 Task: Search one way flight ticket for 4 adults, 1 infant in seat and 1 infant on lap in premium economy from Fayetteville: Northwest Arkansas National Airport to Greensboro: Piedmont Triad International Airport on 5-1-2023. Choice of flights is Southwest. Number of bags: 1 checked bag. Price is upto 40000. Outbound departure time preference is 9:30.
Action: Mouse moved to (493, 476)
Screenshot: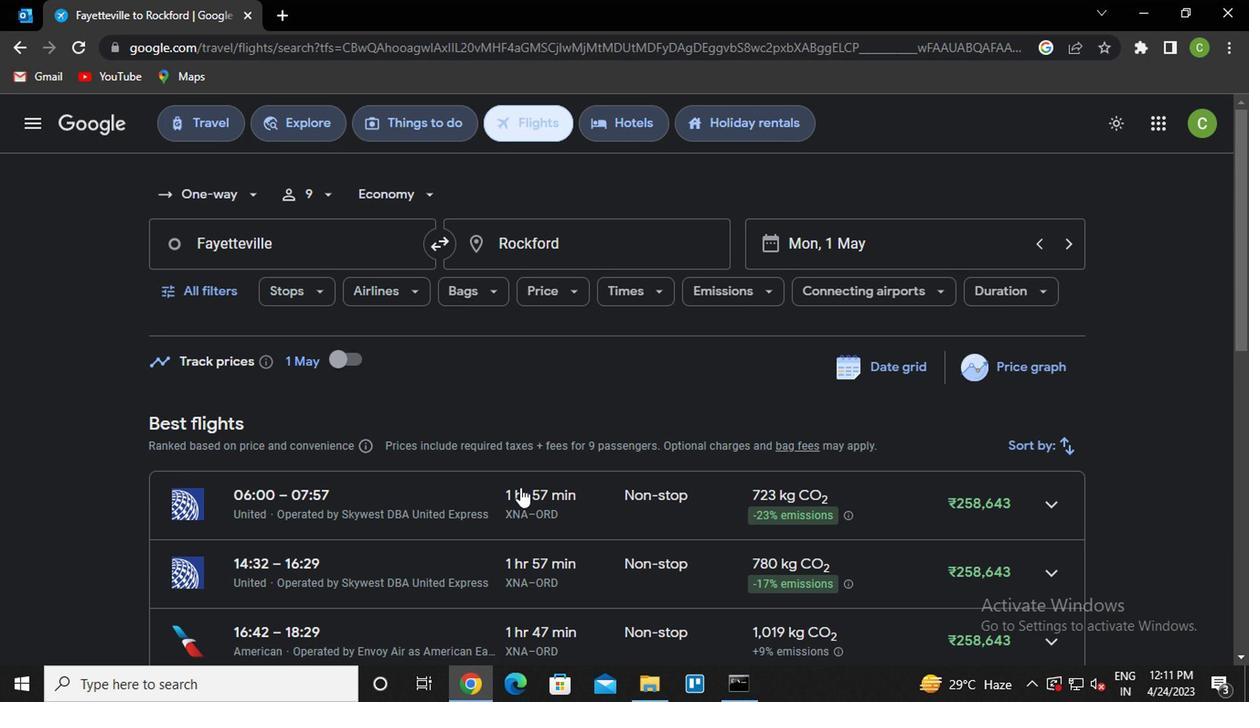 
Action: Mouse scrolled (493, 477) with delta (0, 1)
Screenshot: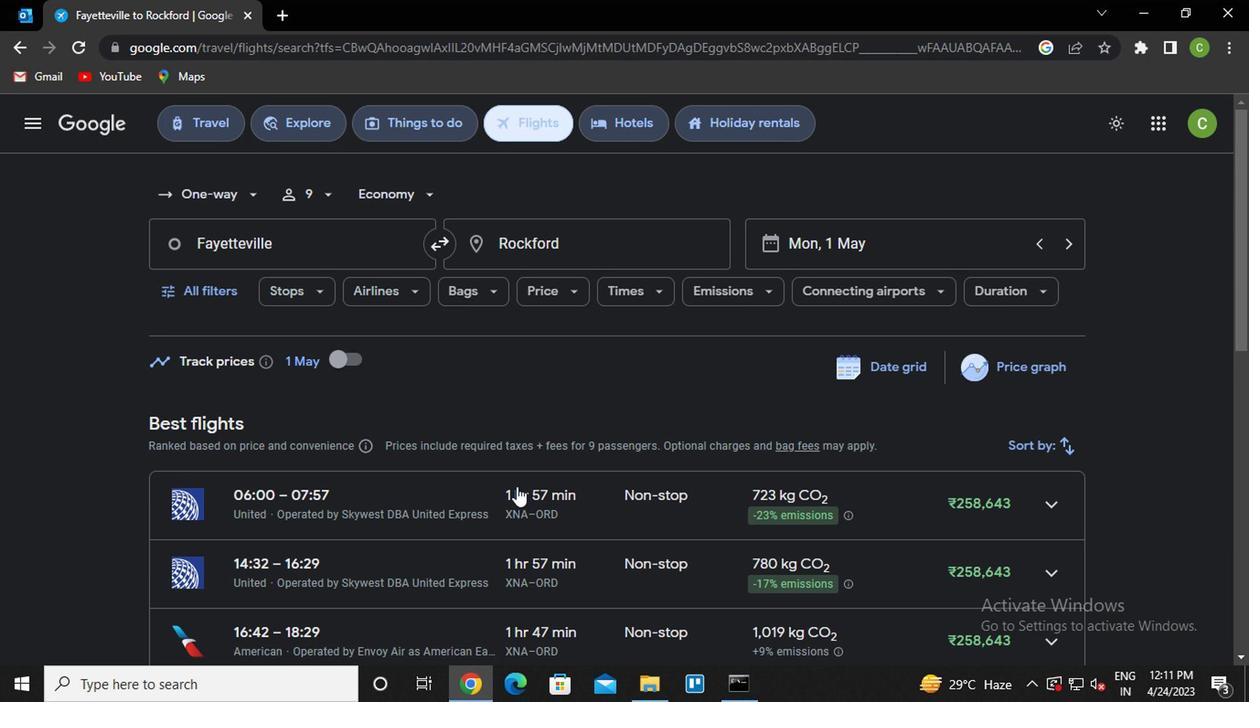 
Action: Mouse scrolled (493, 477) with delta (0, 1)
Screenshot: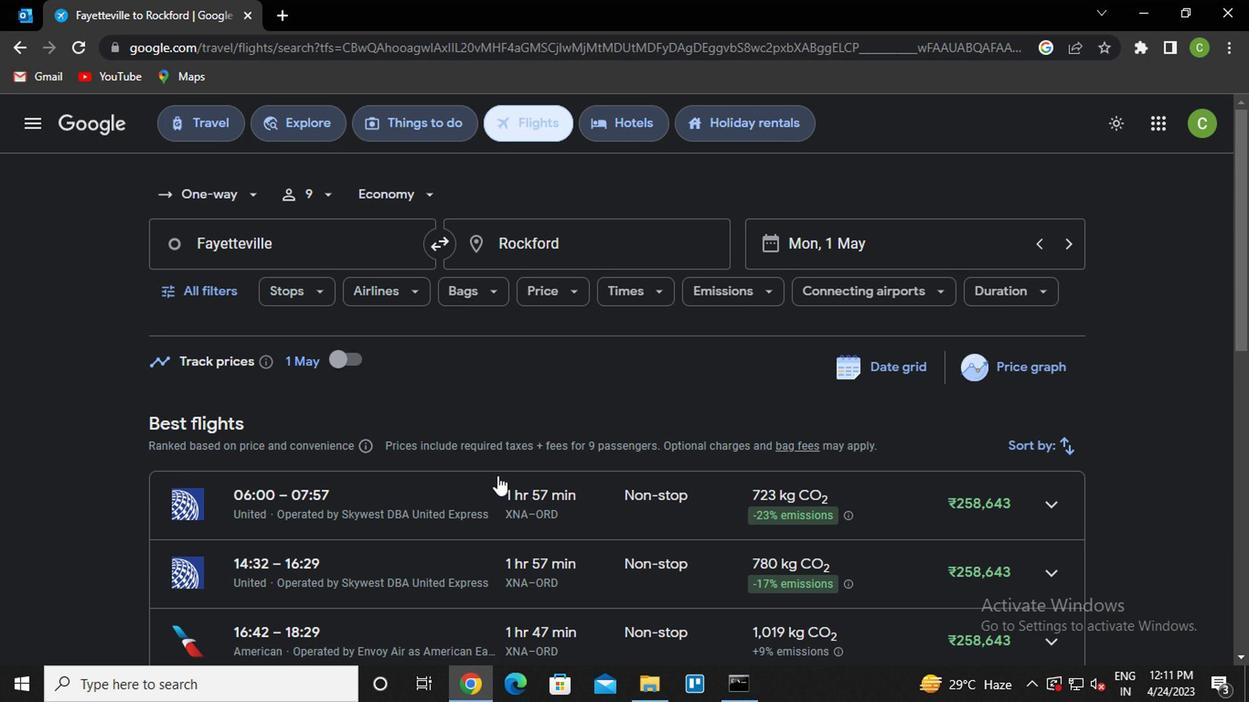 
Action: Mouse scrolled (493, 477) with delta (0, 1)
Screenshot: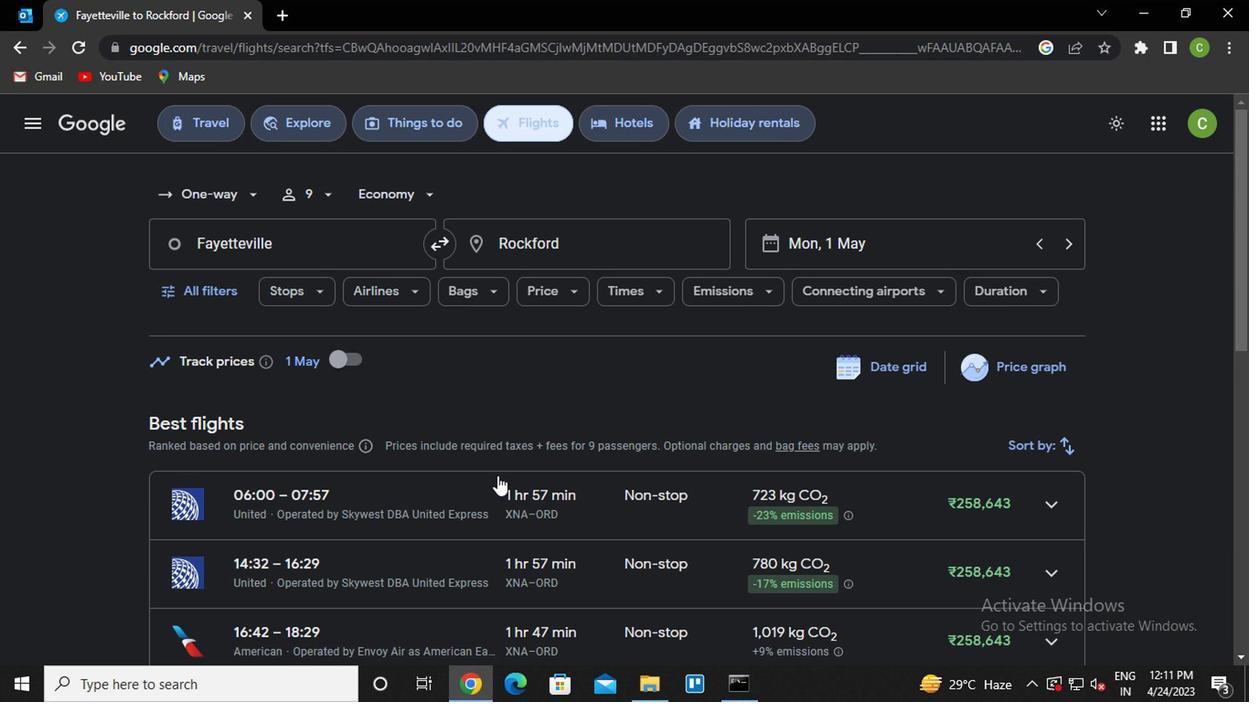 
Action: Mouse scrolled (493, 477) with delta (0, 1)
Screenshot: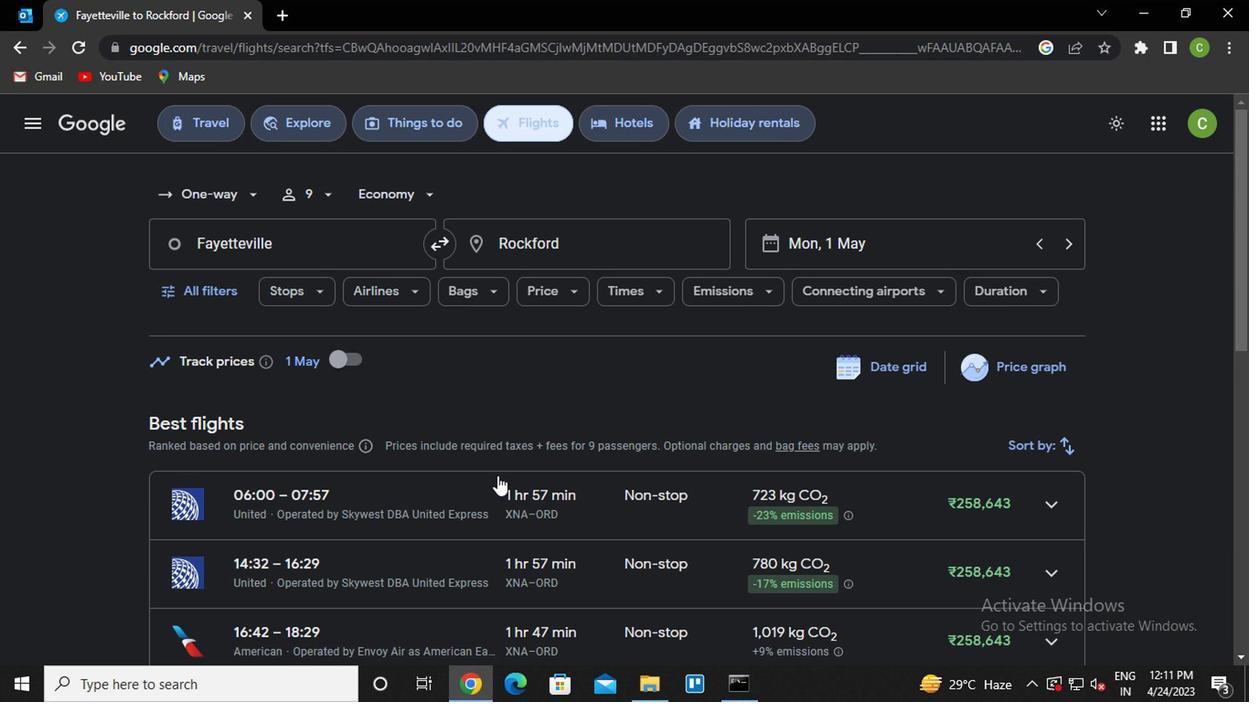 
Action: Mouse scrolled (493, 477) with delta (0, 1)
Screenshot: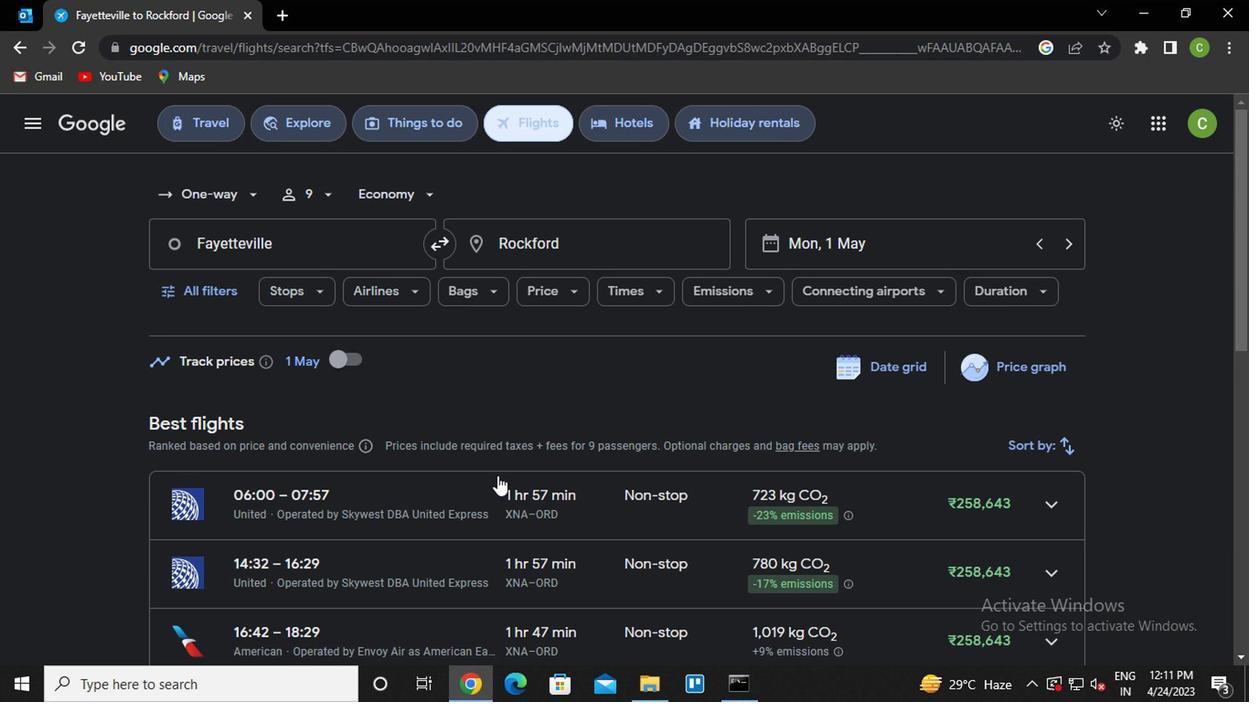 
Action: Mouse moved to (224, 211)
Screenshot: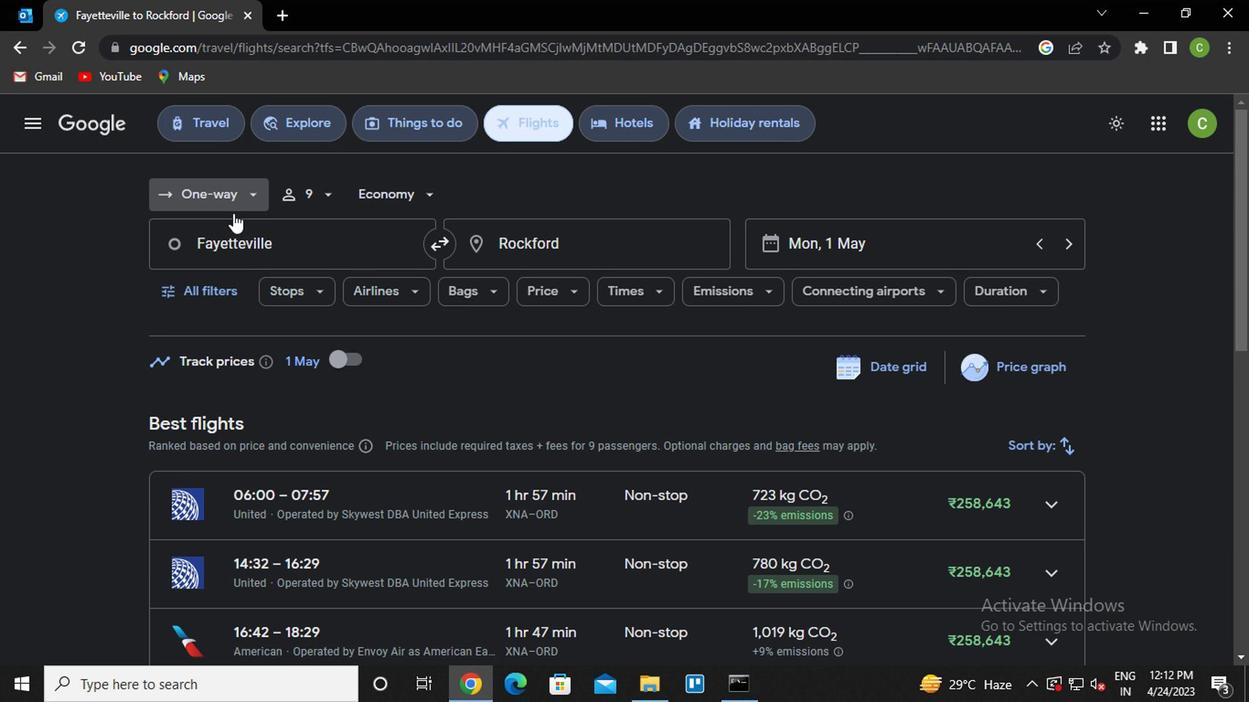 
Action: Mouse pressed left at (224, 211)
Screenshot: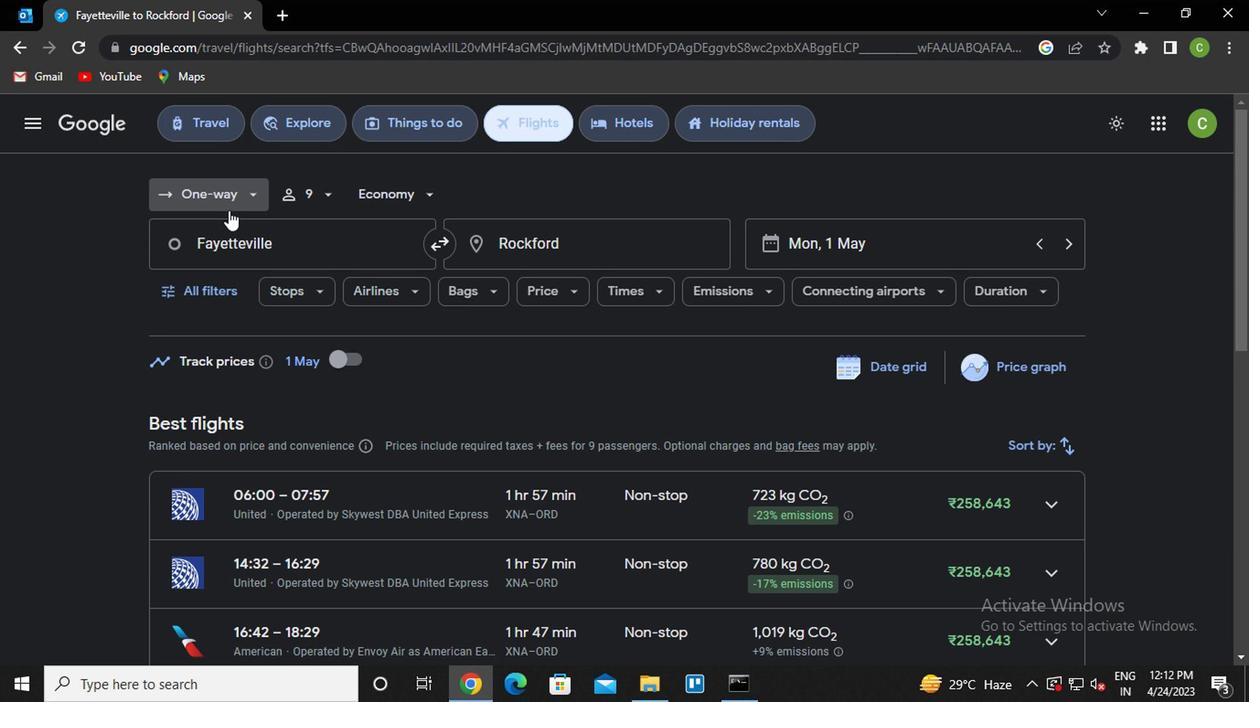 
Action: Mouse moved to (216, 285)
Screenshot: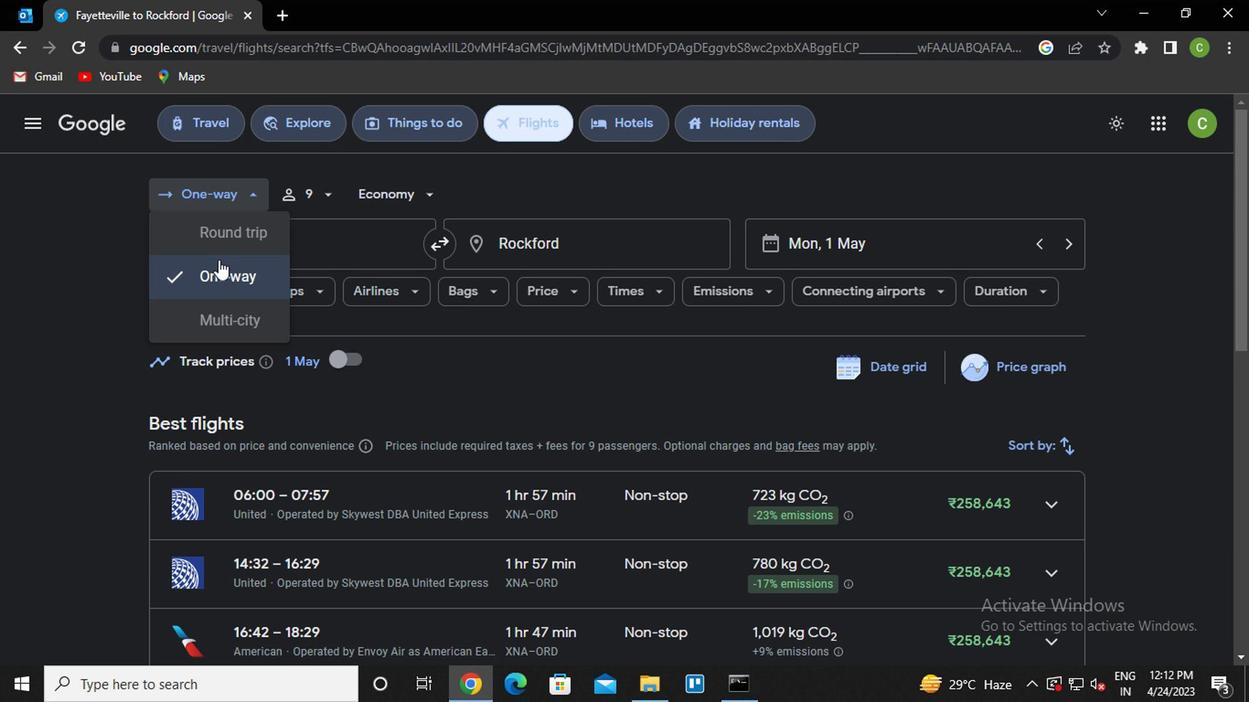 
Action: Mouse pressed left at (216, 285)
Screenshot: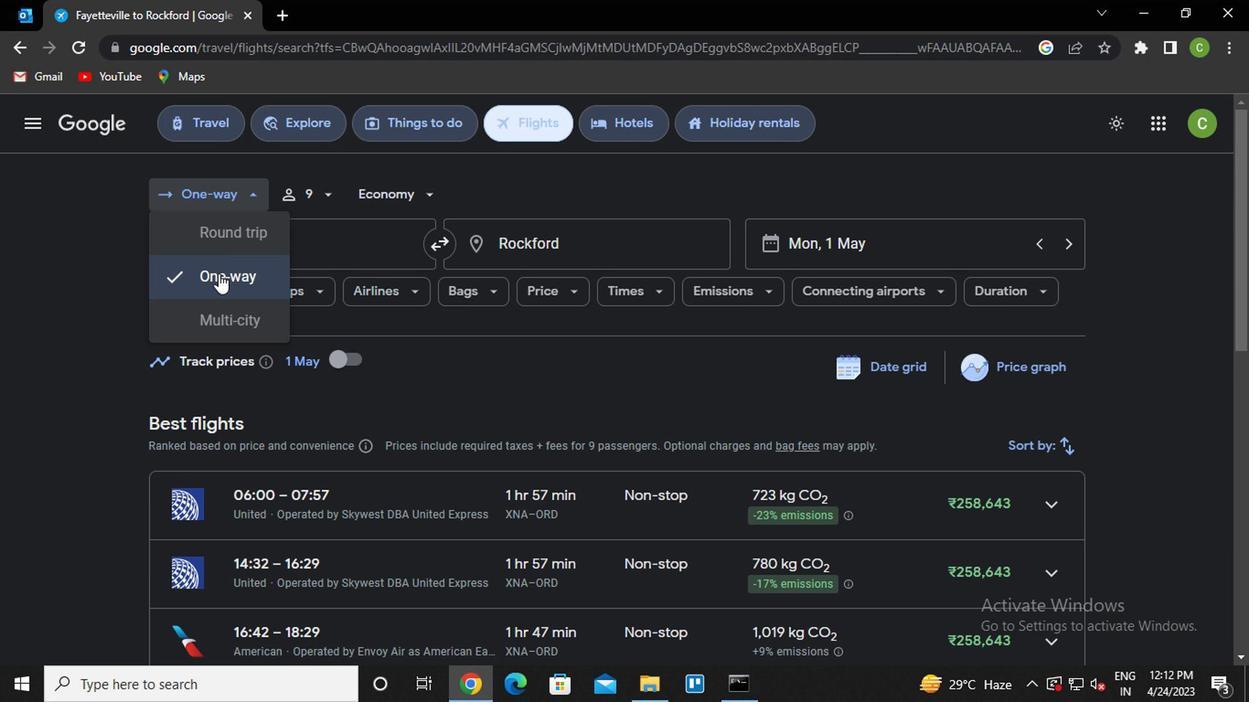 
Action: Mouse moved to (295, 192)
Screenshot: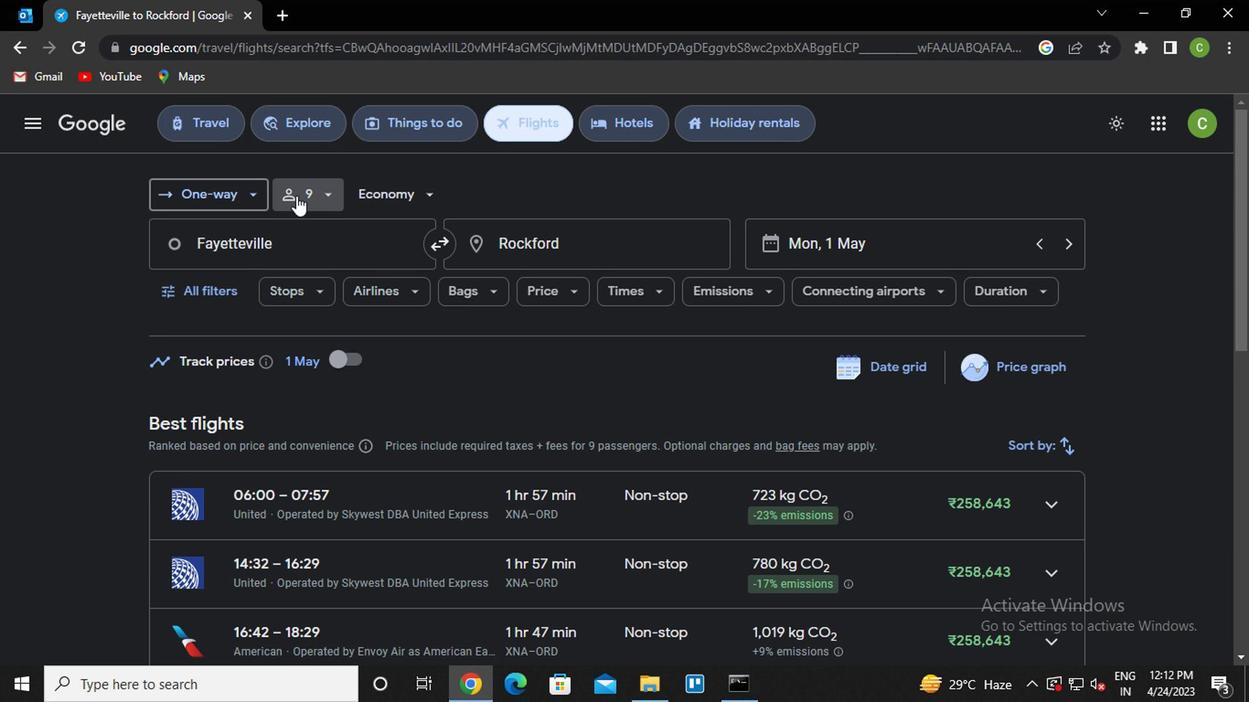 
Action: Mouse pressed left at (295, 192)
Screenshot: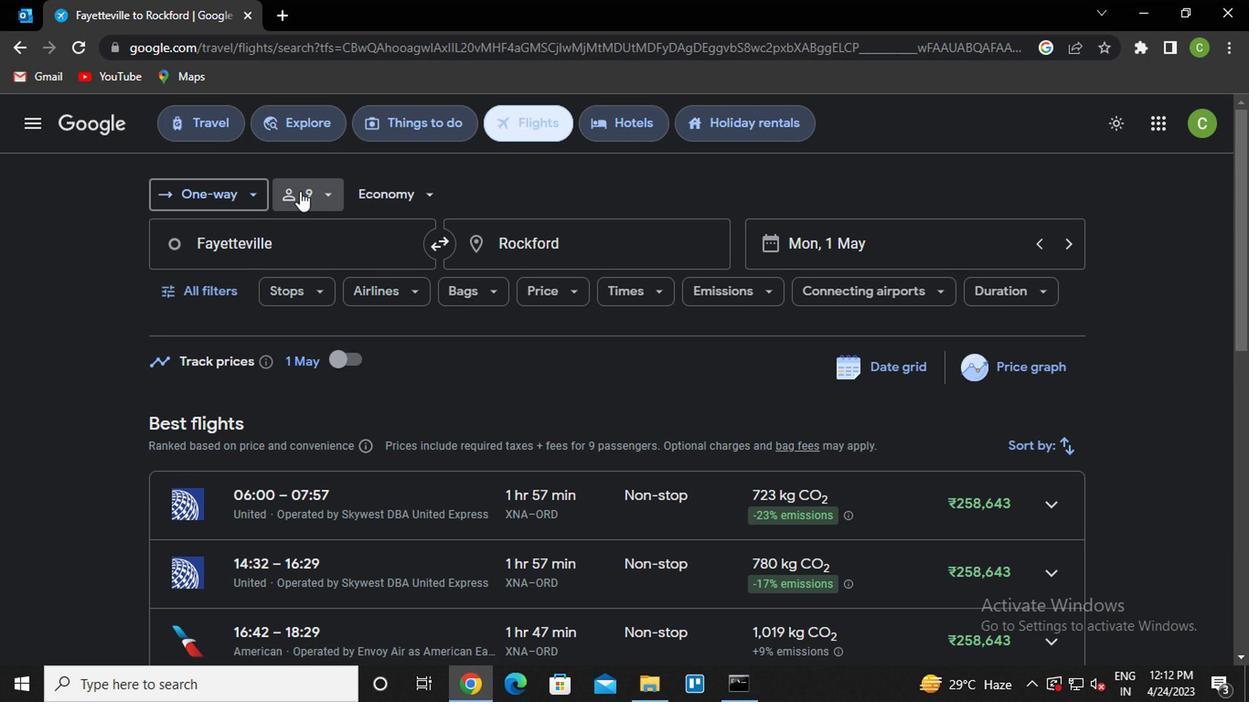 
Action: Mouse moved to (401, 238)
Screenshot: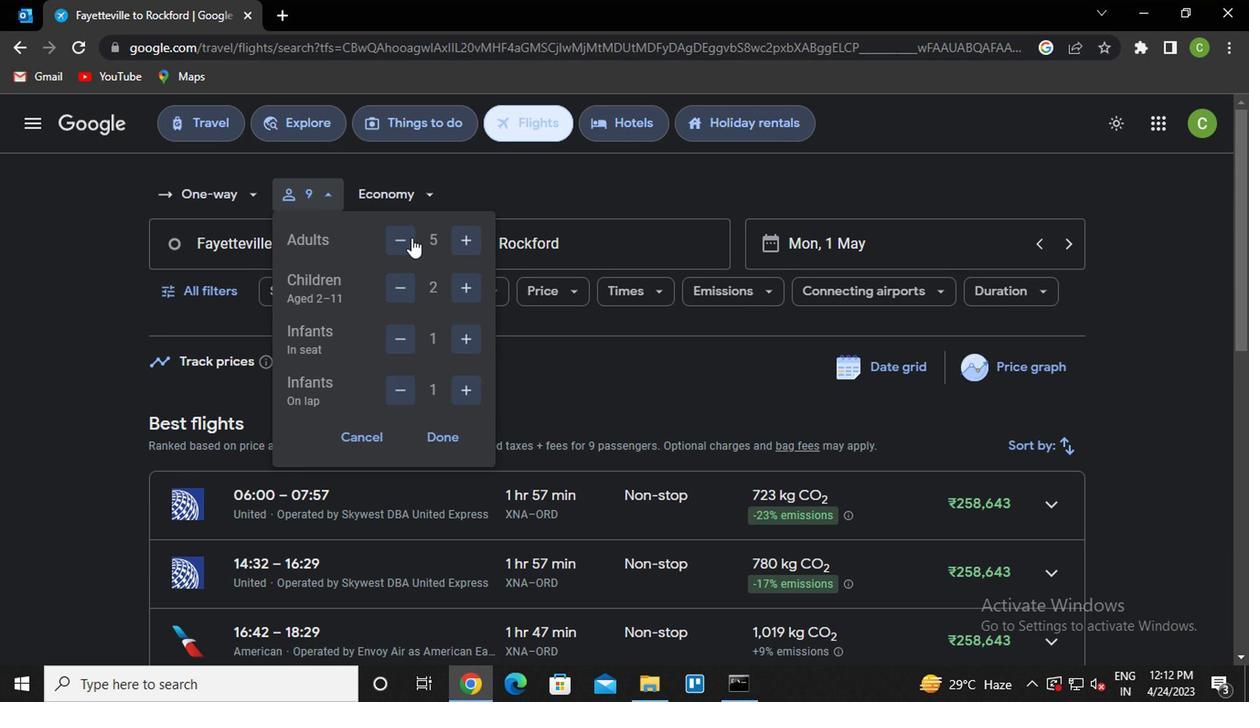 
Action: Mouse pressed left at (401, 238)
Screenshot: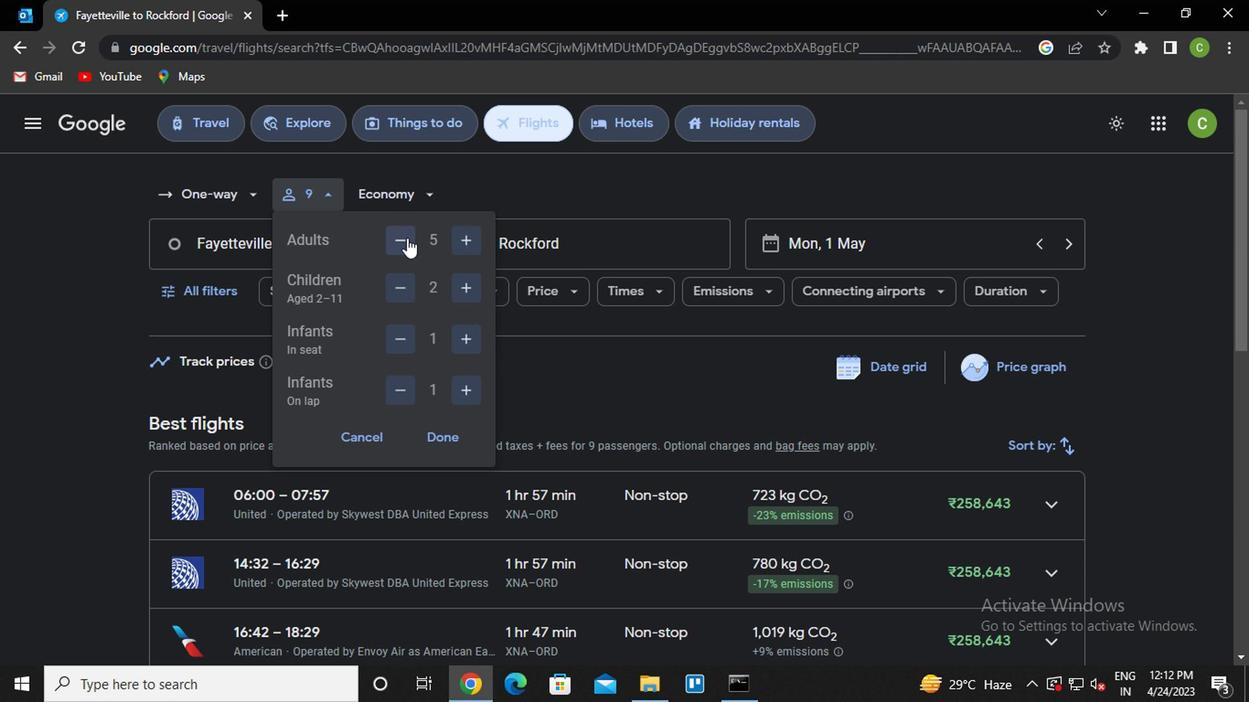 
Action: Mouse moved to (396, 290)
Screenshot: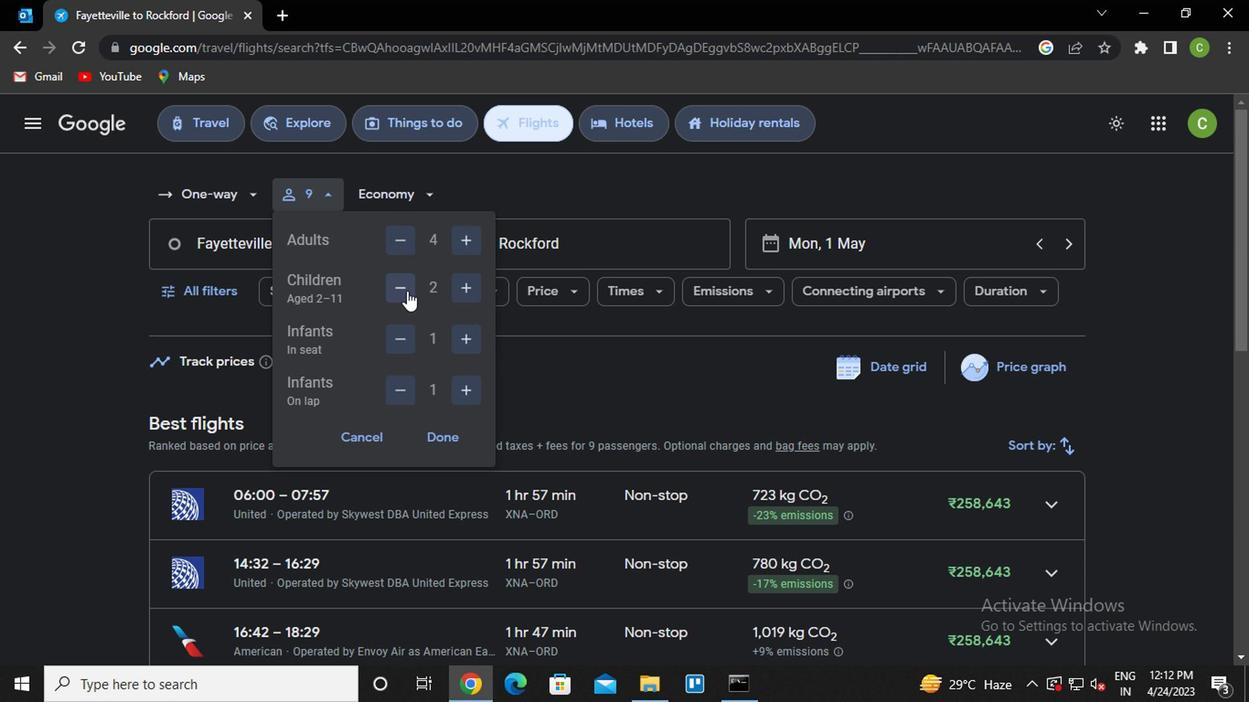 
Action: Mouse pressed left at (396, 290)
Screenshot: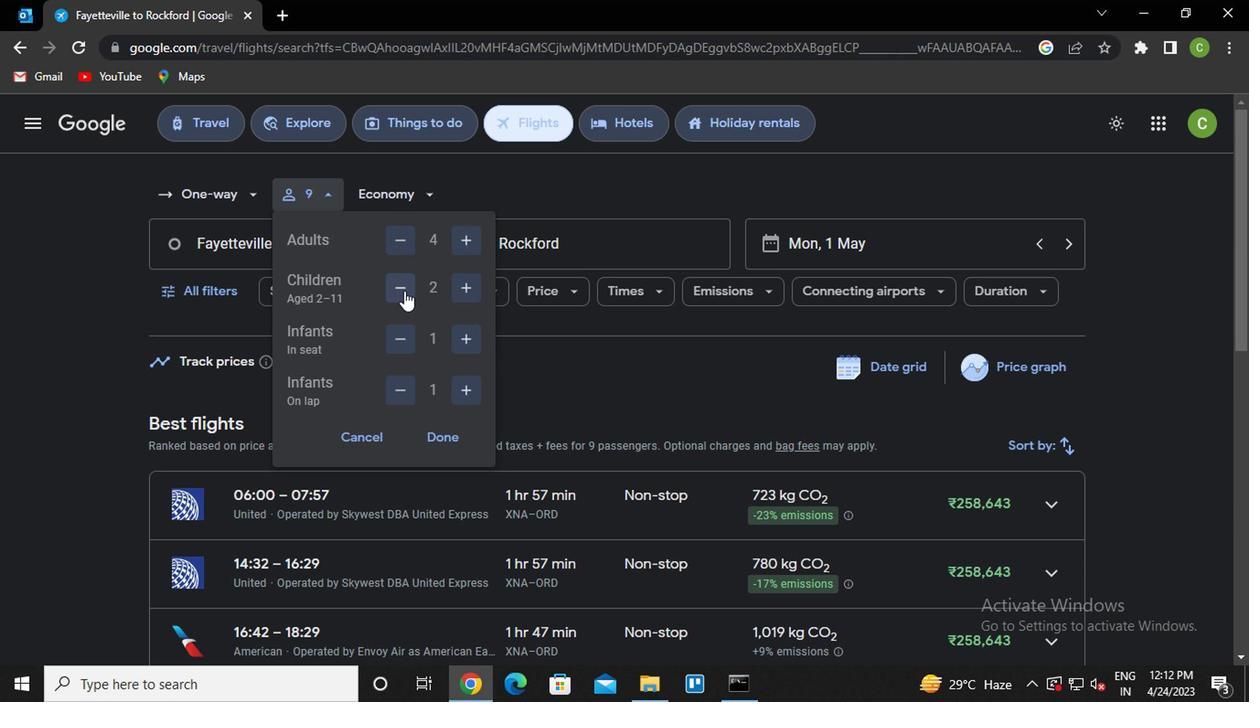 
Action: Mouse moved to (394, 290)
Screenshot: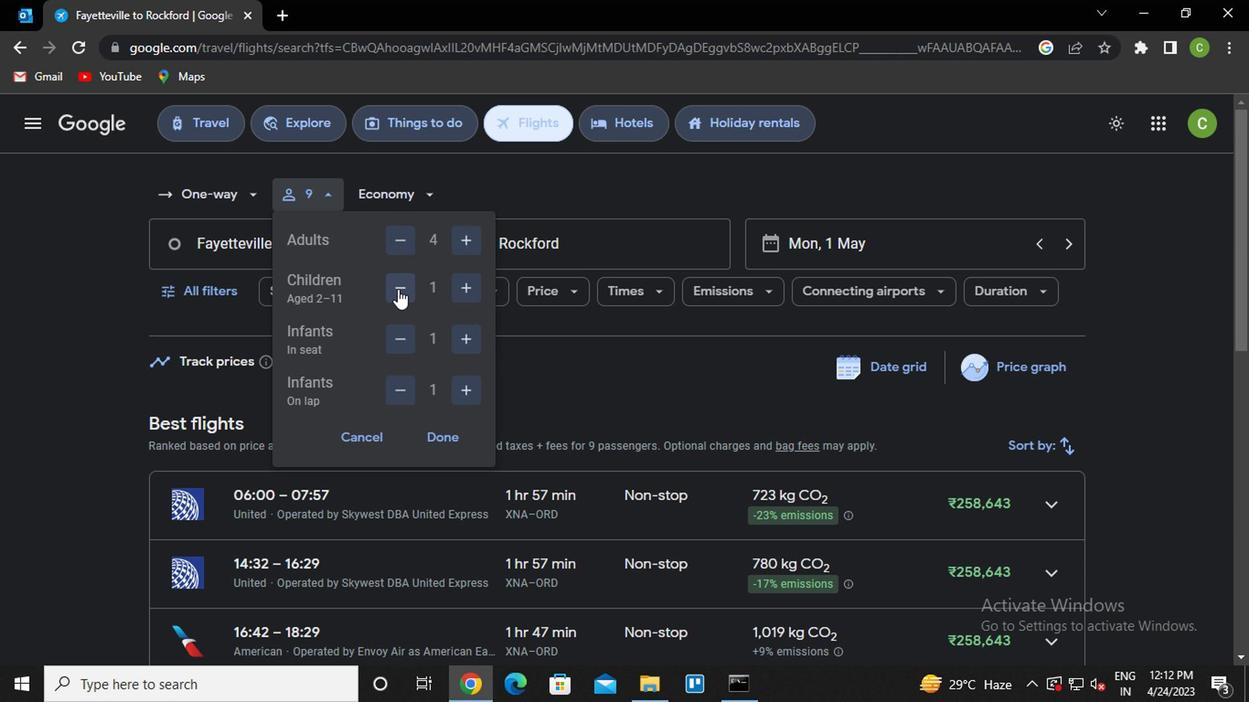 
Action: Mouse pressed left at (394, 290)
Screenshot: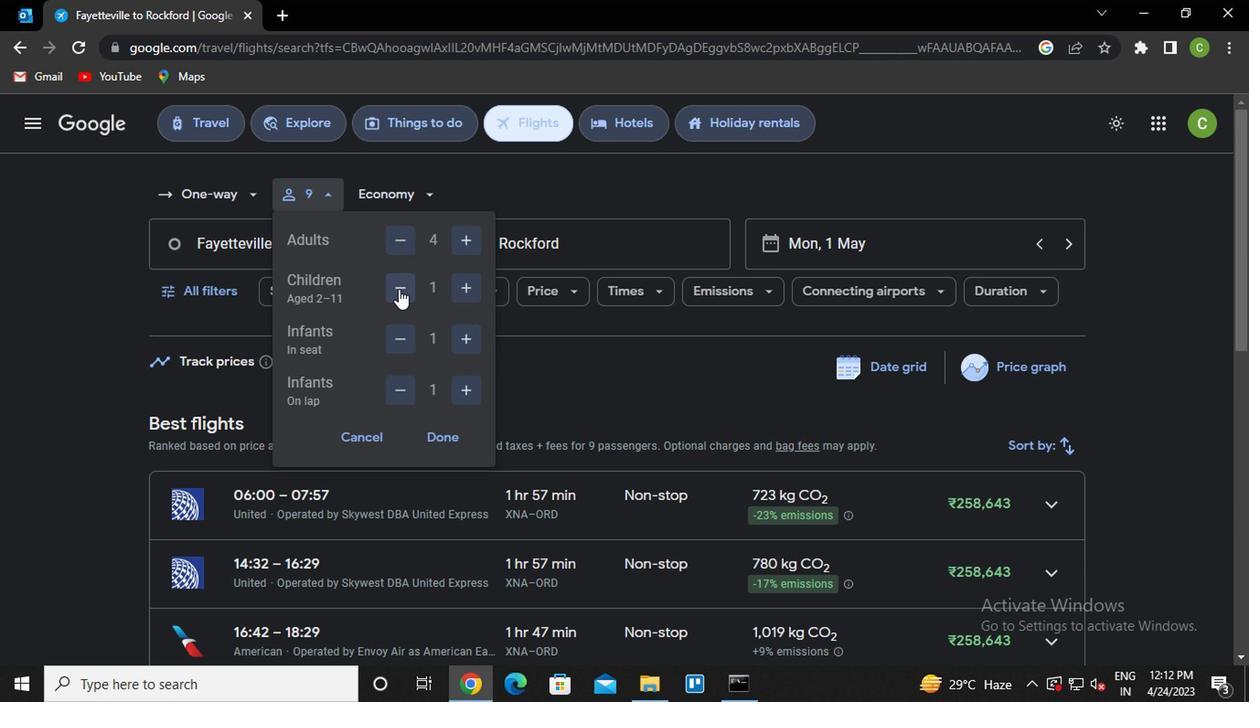 
Action: Mouse moved to (438, 443)
Screenshot: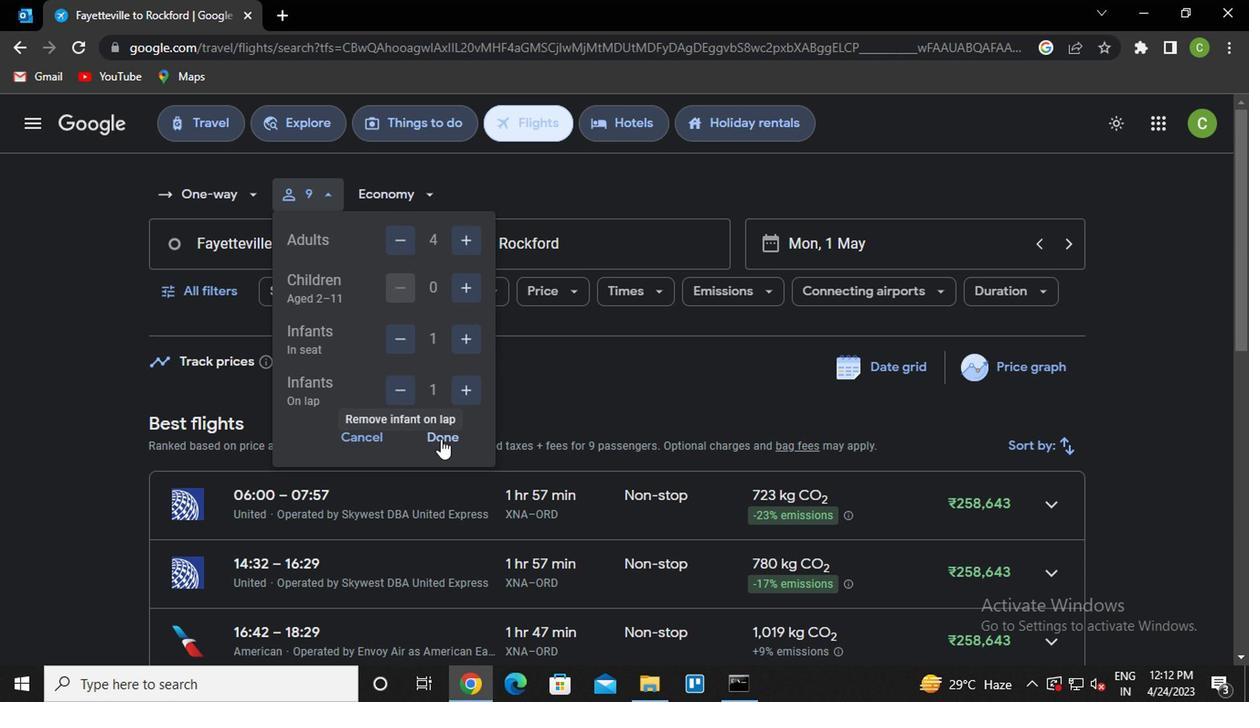 
Action: Mouse pressed left at (438, 443)
Screenshot: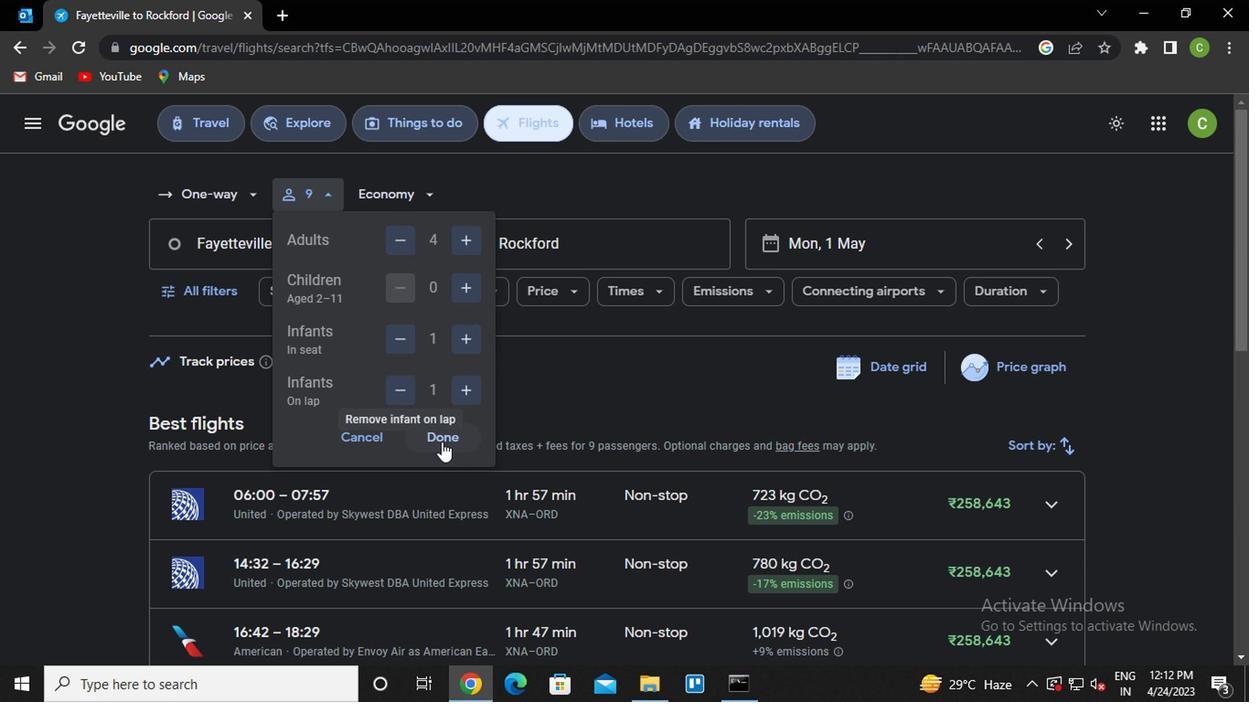 
Action: Mouse moved to (402, 200)
Screenshot: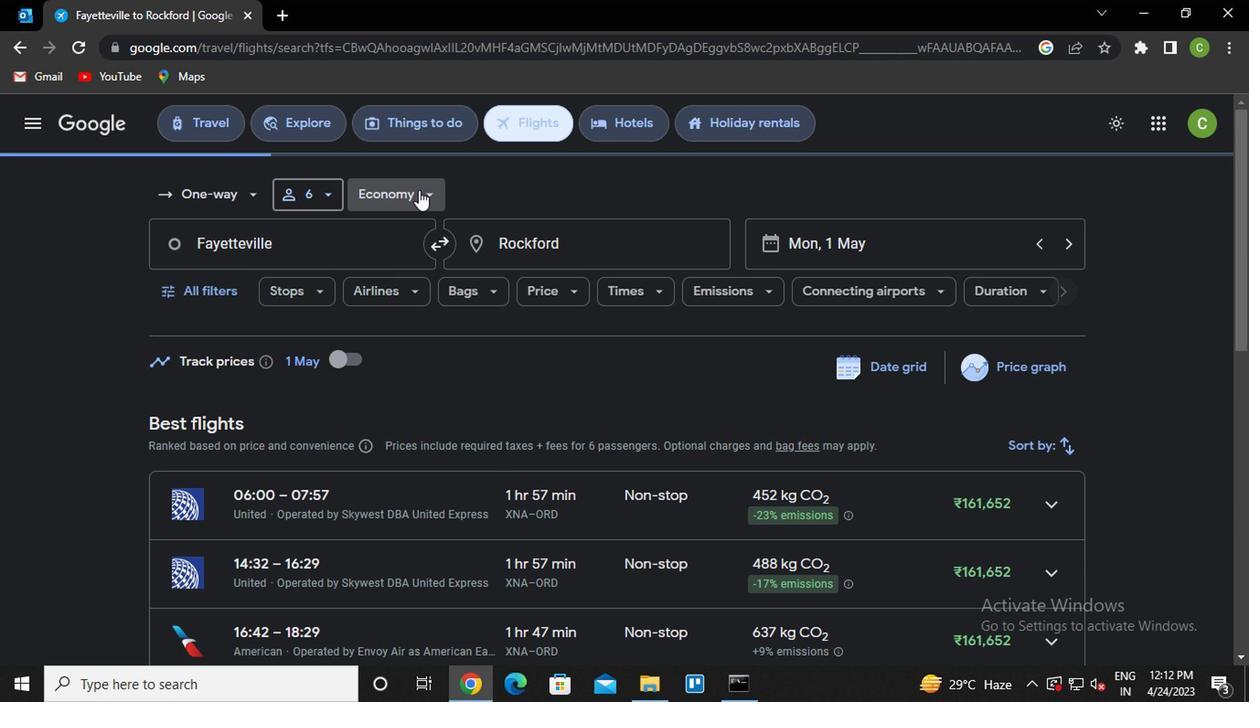 
Action: Mouse pressed left at (402, 200)
Screenshot: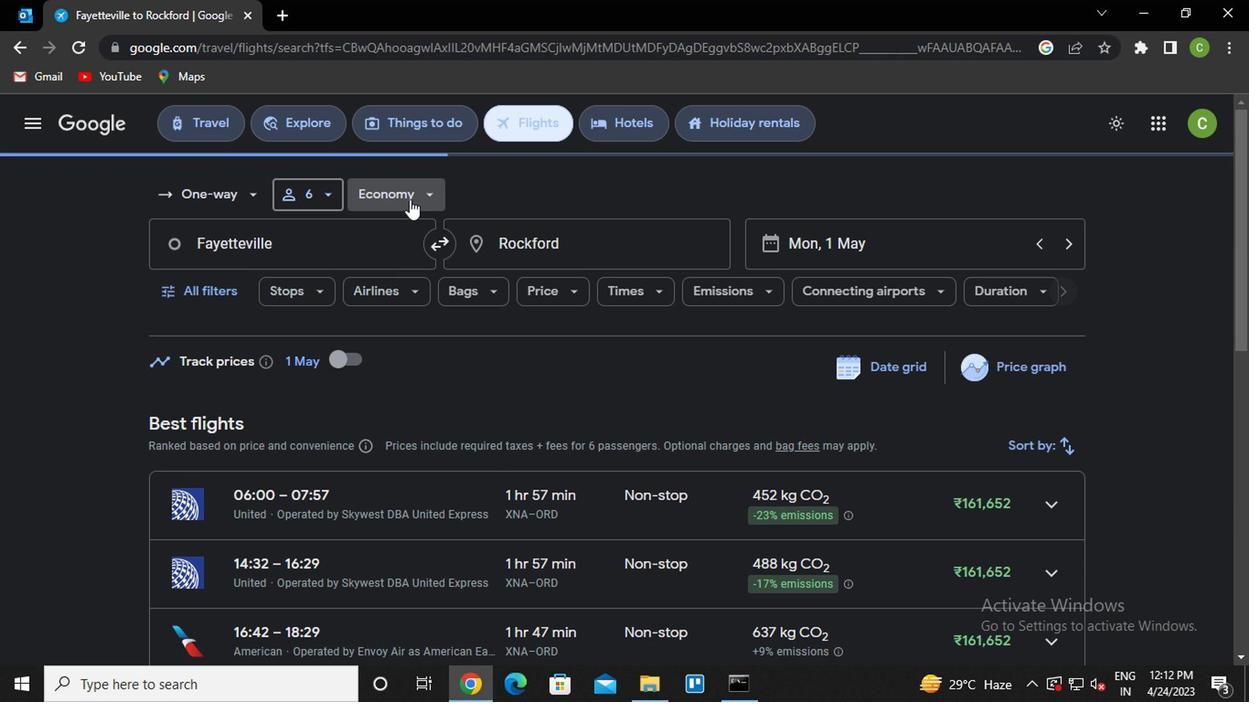 
Action: Mouse moved to (454, 287)
Screenshot: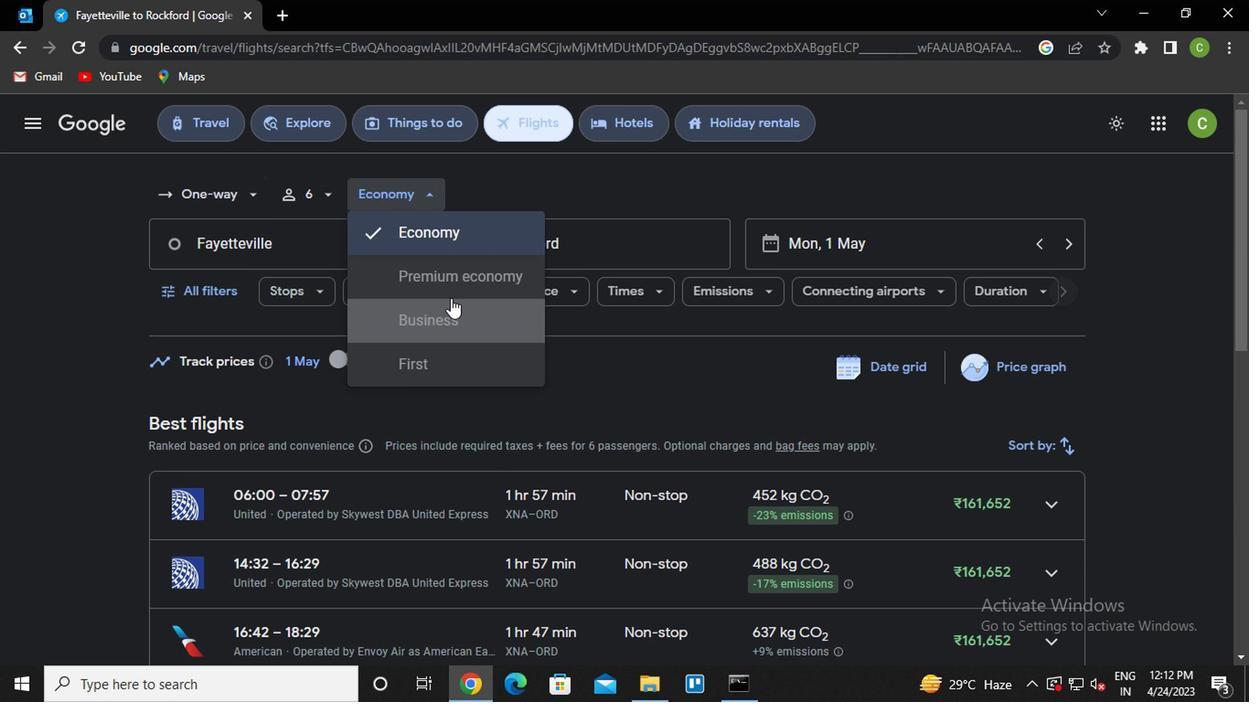 
Action: Mouse pressed left at (454, 287)
Screenshot: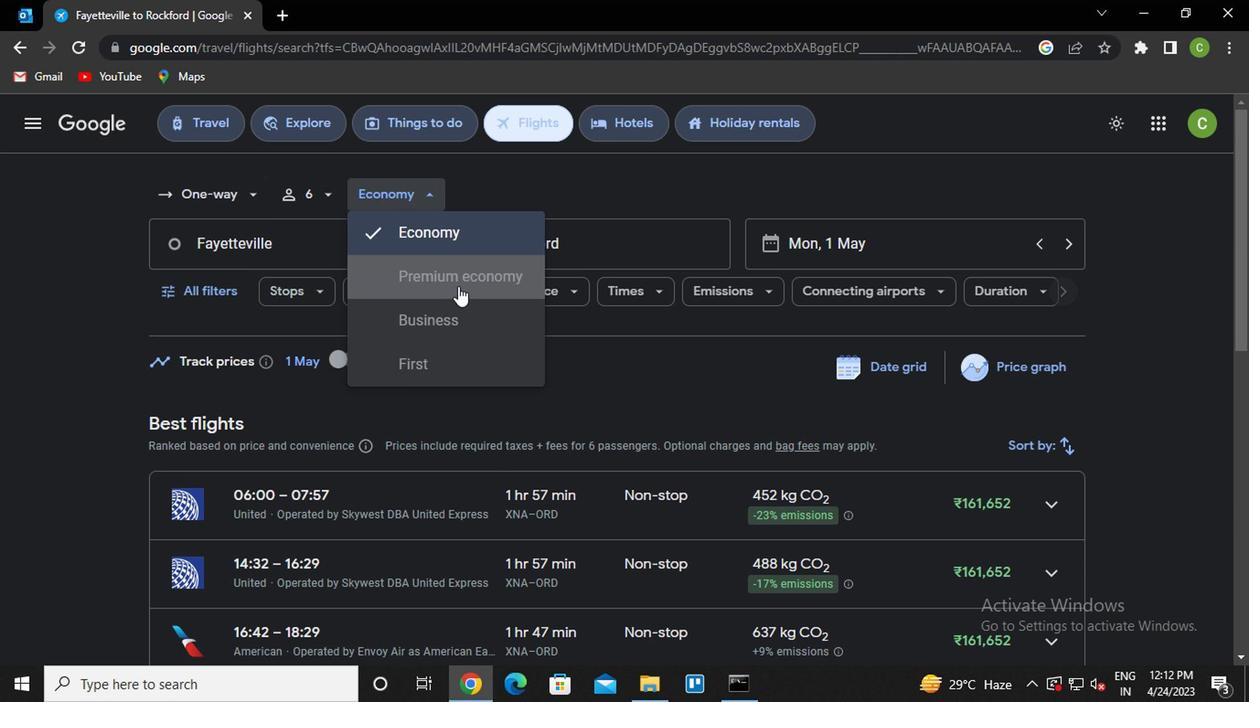 
Action: Mouse moved to (303, 244)
Screenshot: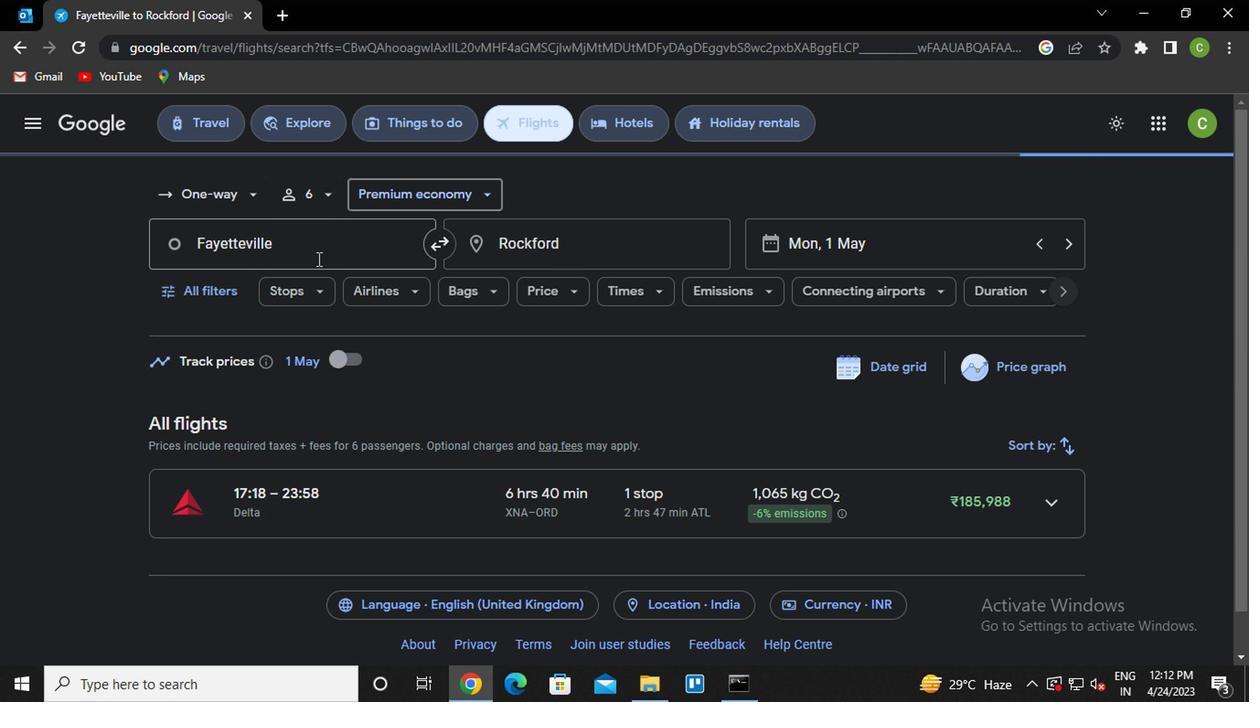 
Action: Mouse pressed left at (303, 244)
Screenshot: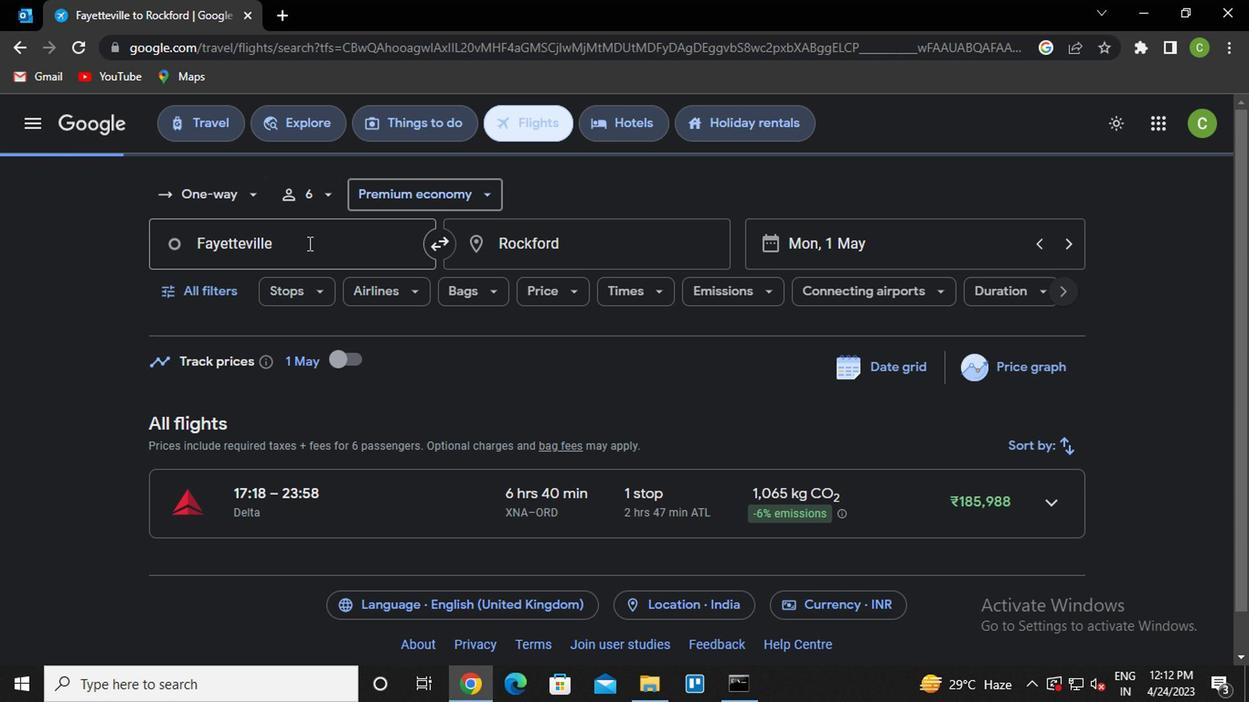 
Action: Mouse moved to (318, 294)
Screenshot: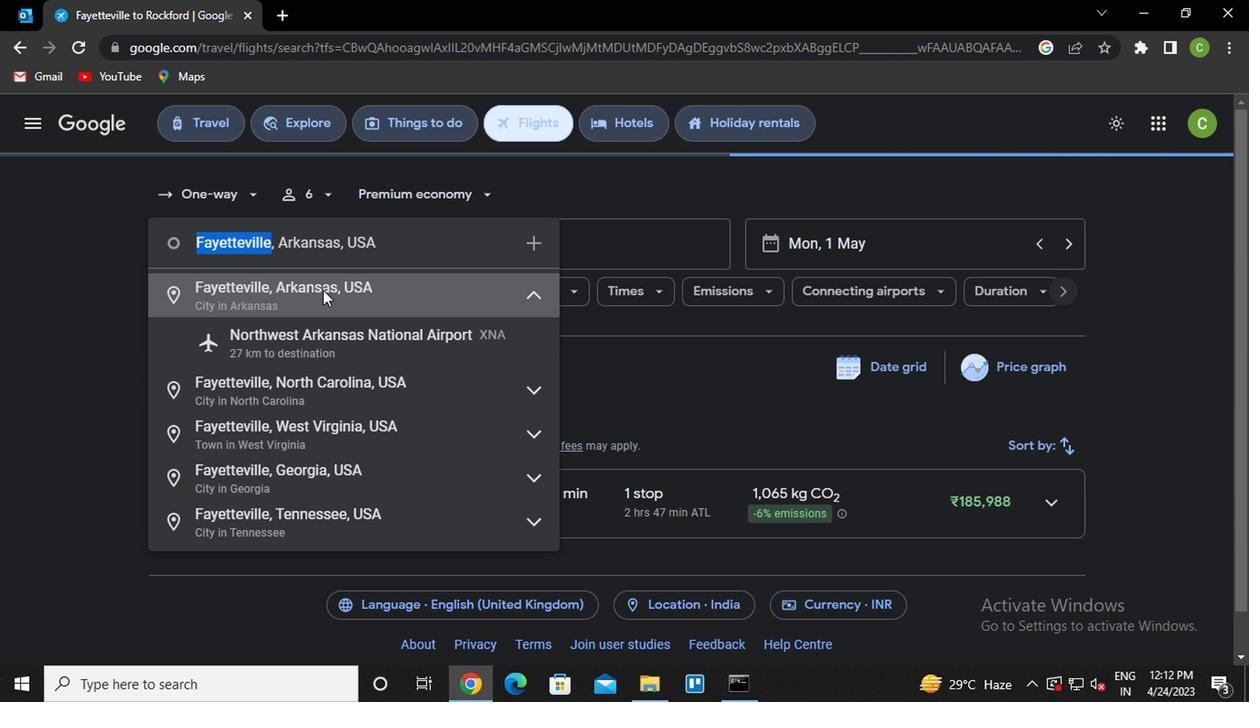 
Action: Mouse pressed left at (318, 294)
Screenshot: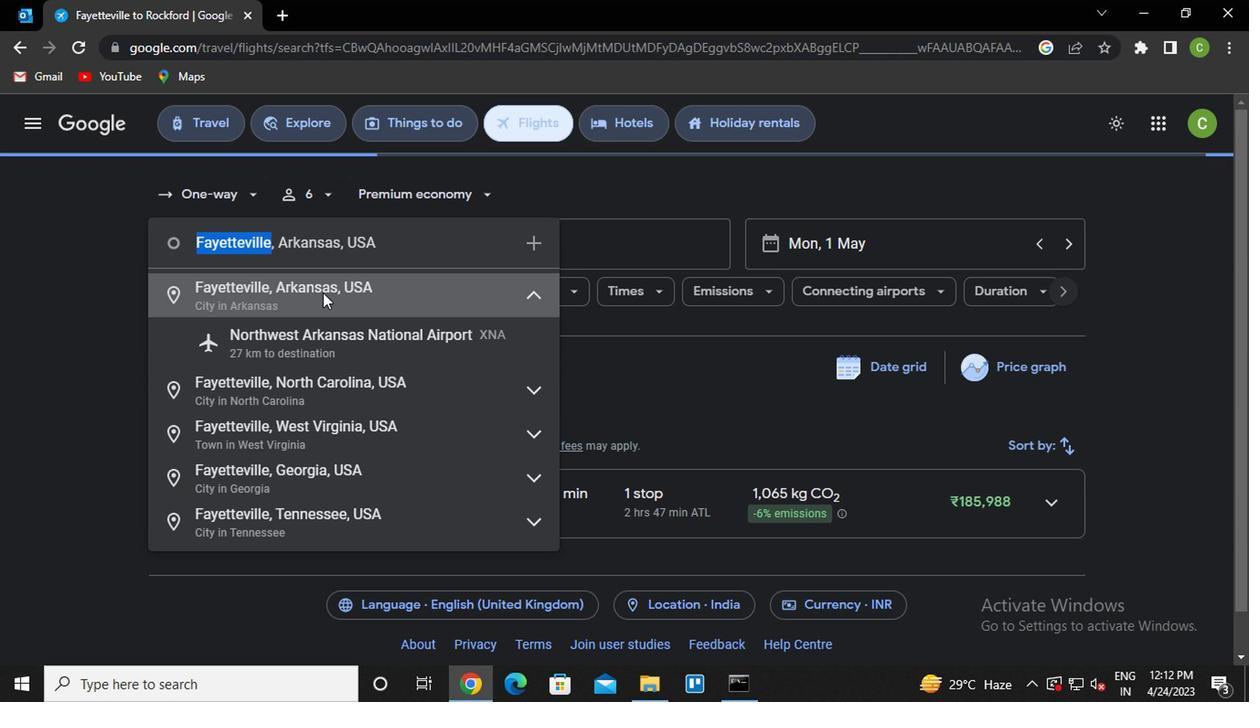 
Action: Mouse moved to (569, 249)
Screenshot: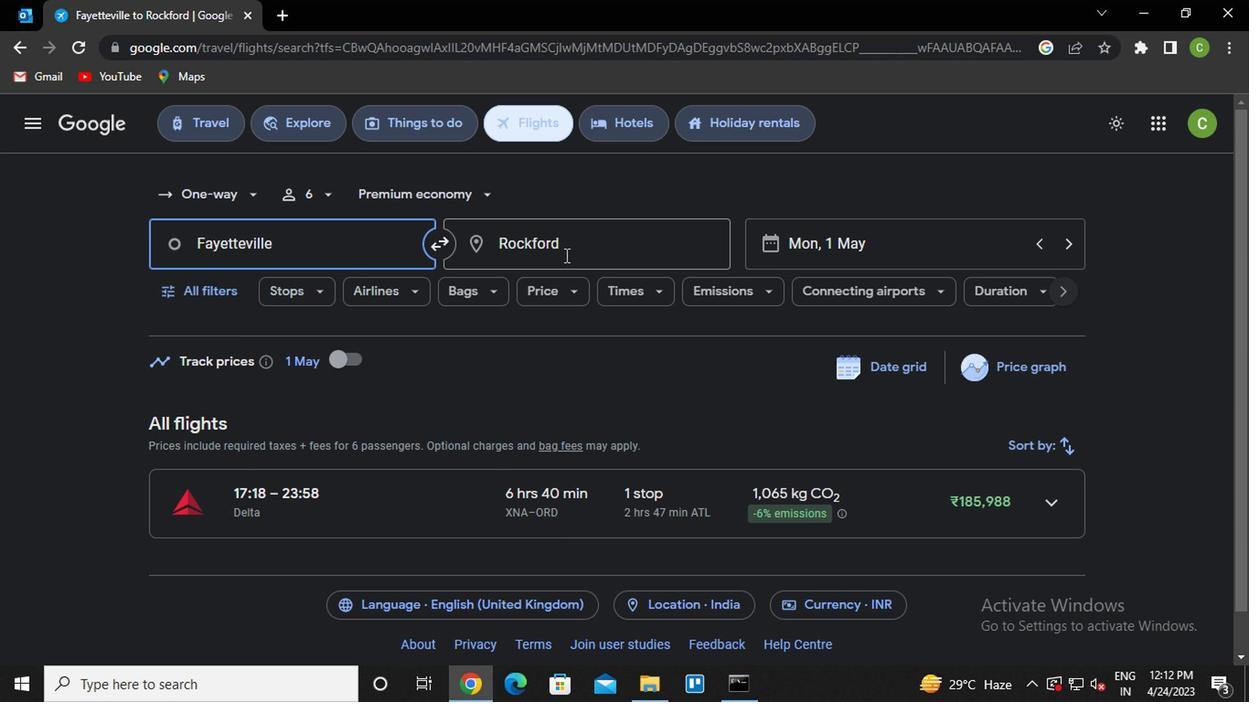 
Action: Mouse pressed left at (569, 249)
Screenshot: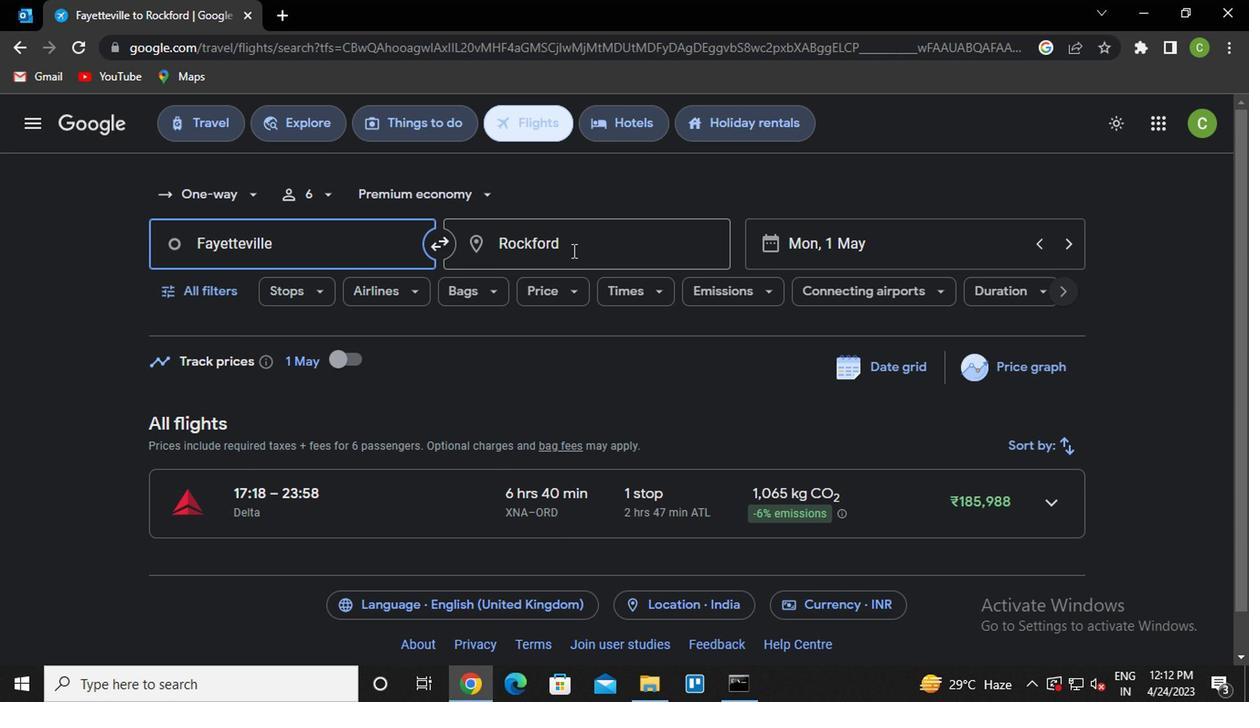 
Action: Key pressed greensboro<Key.down><Key.enter>
Screenshot: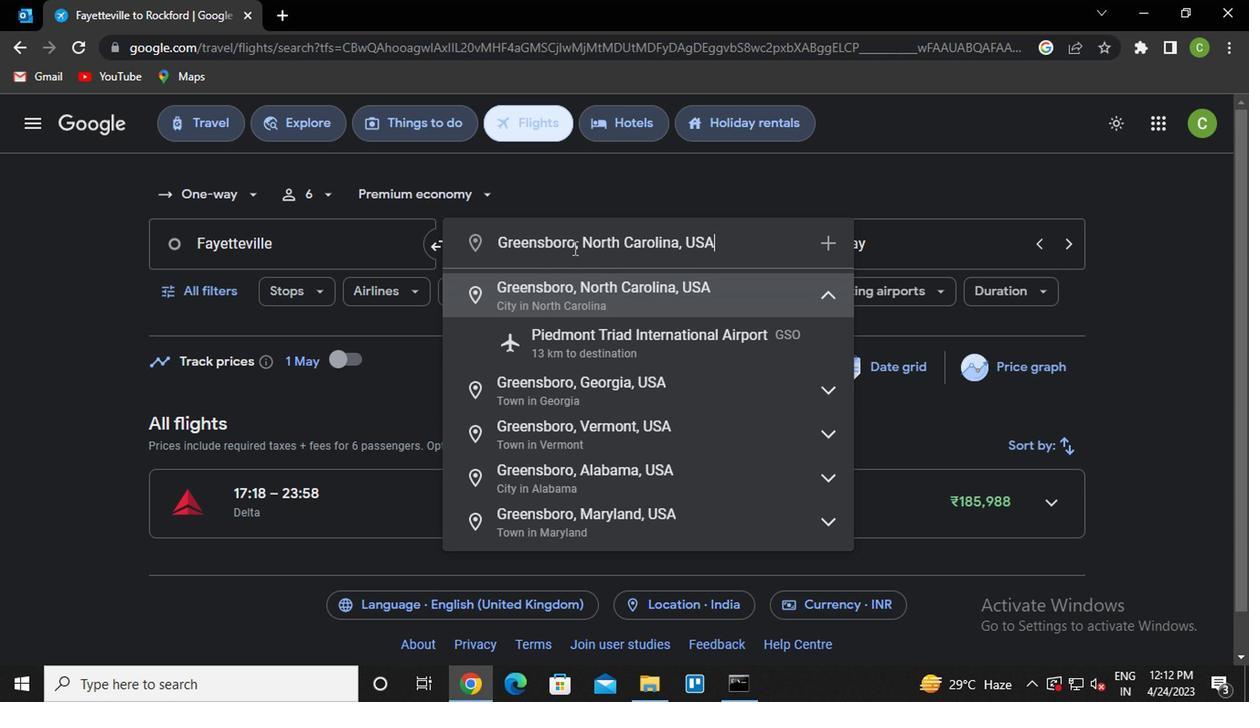 
Action: Mouse moved to (189, 285)
Screenshot: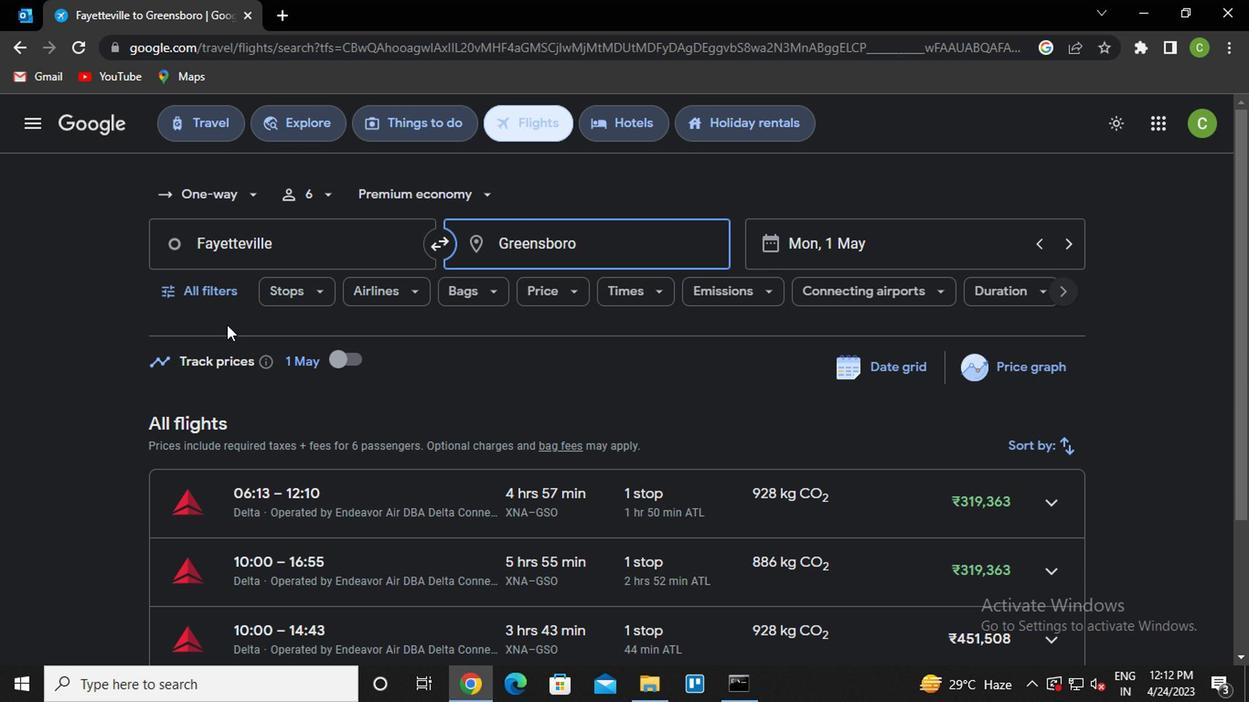 
Action: Mouse pressed left at (189, 285)
Screenshot: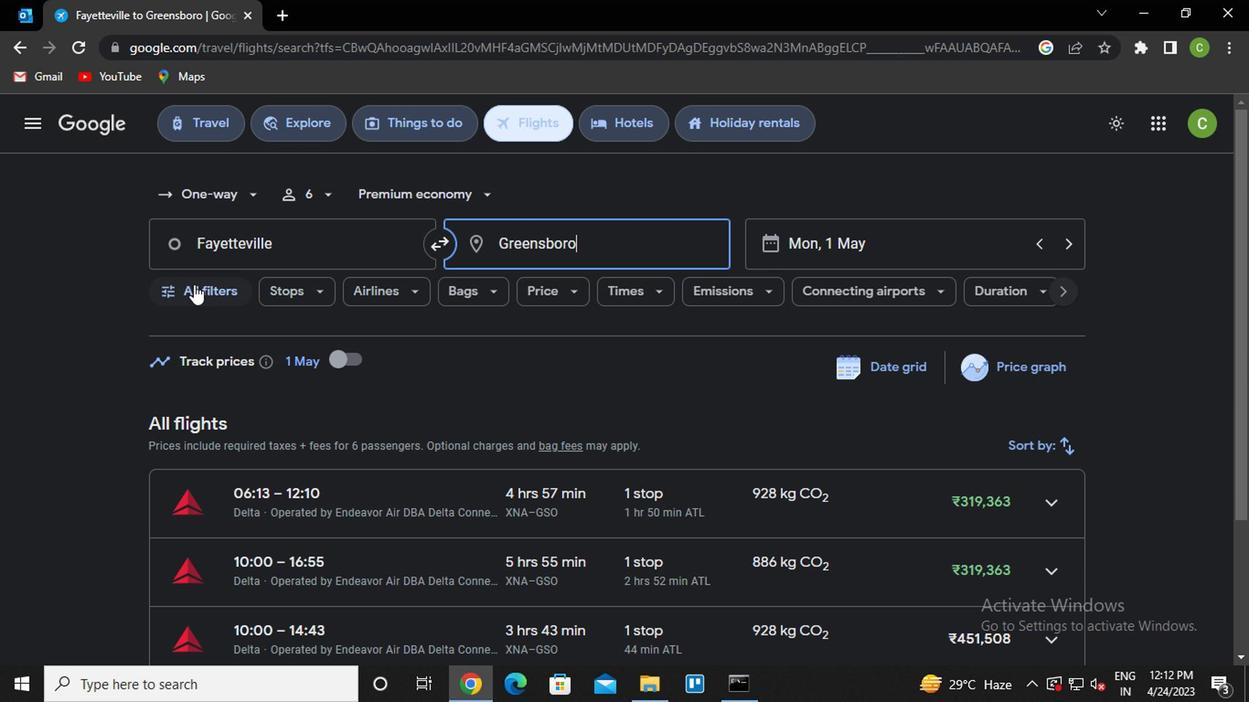 
Action: Mouse moved to (333, 476)
Screenshot: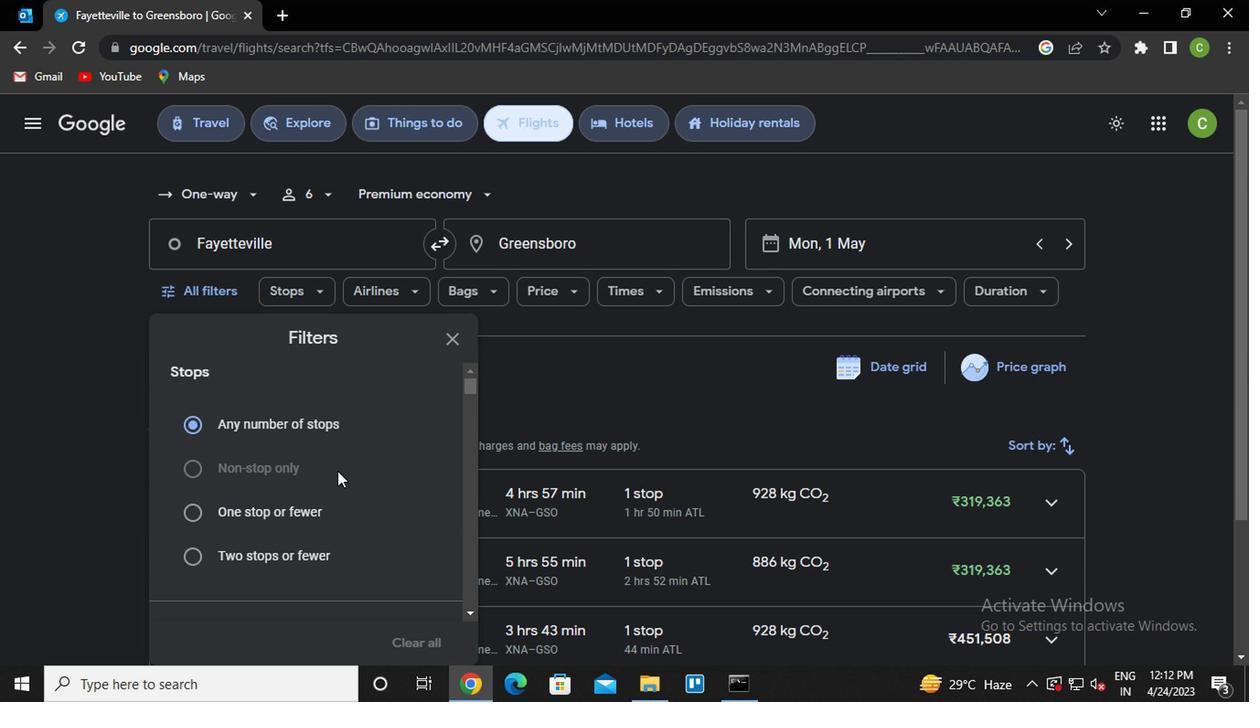 
Action: Mouse scrolled (333, 475) with delta (0, 0)
Screenshot: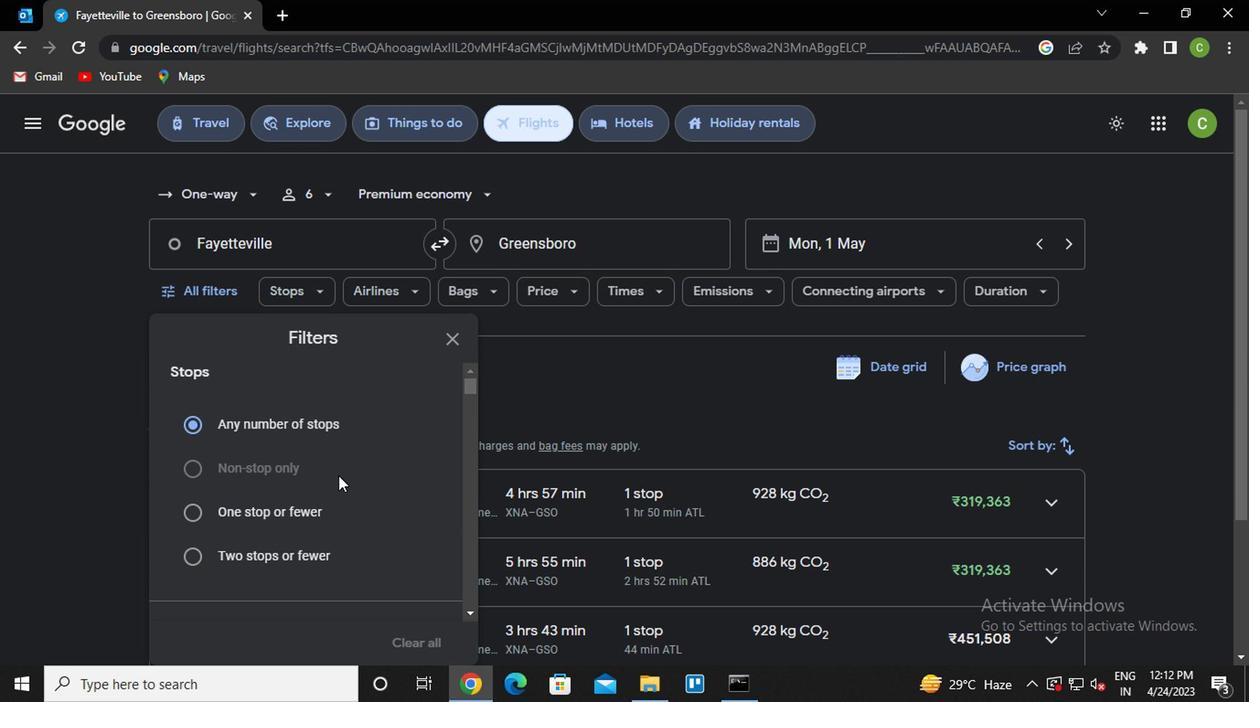 
Action: Mouse scrolled (333, 475) with delta (0, 0)
Screenshot: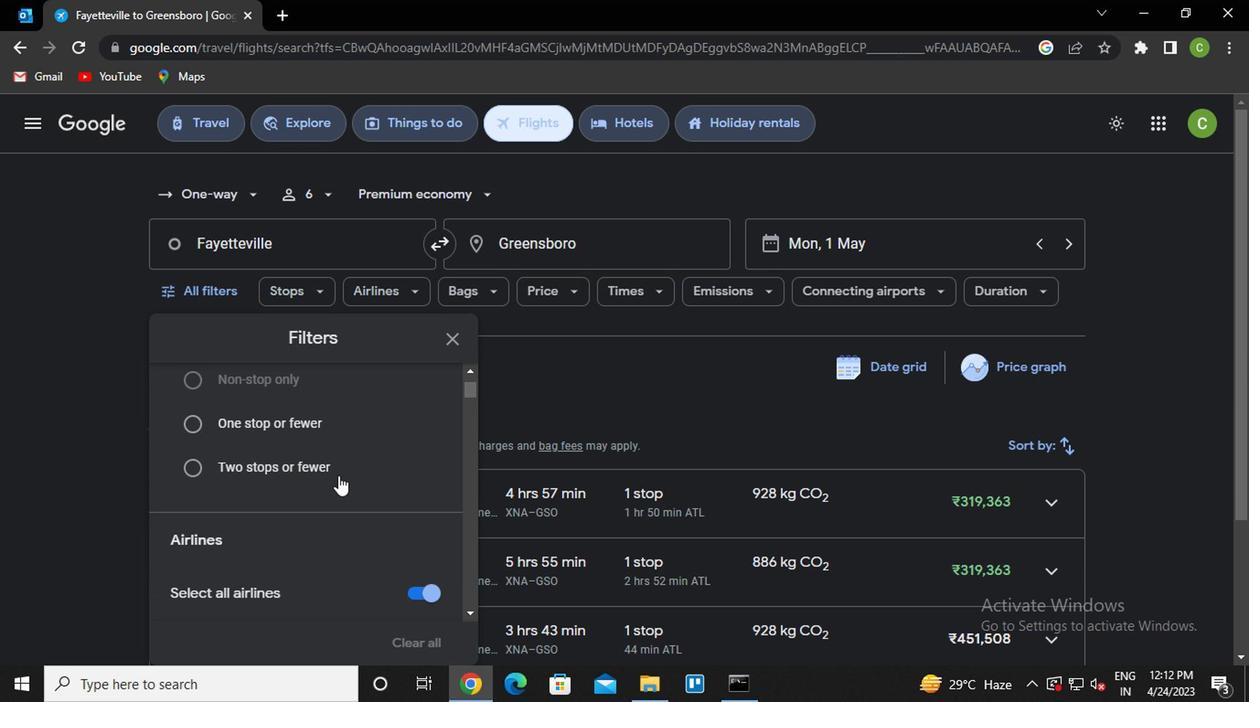 
Action: Mouse scrolled (333, 475) with delta (0, 0)
Screenshot: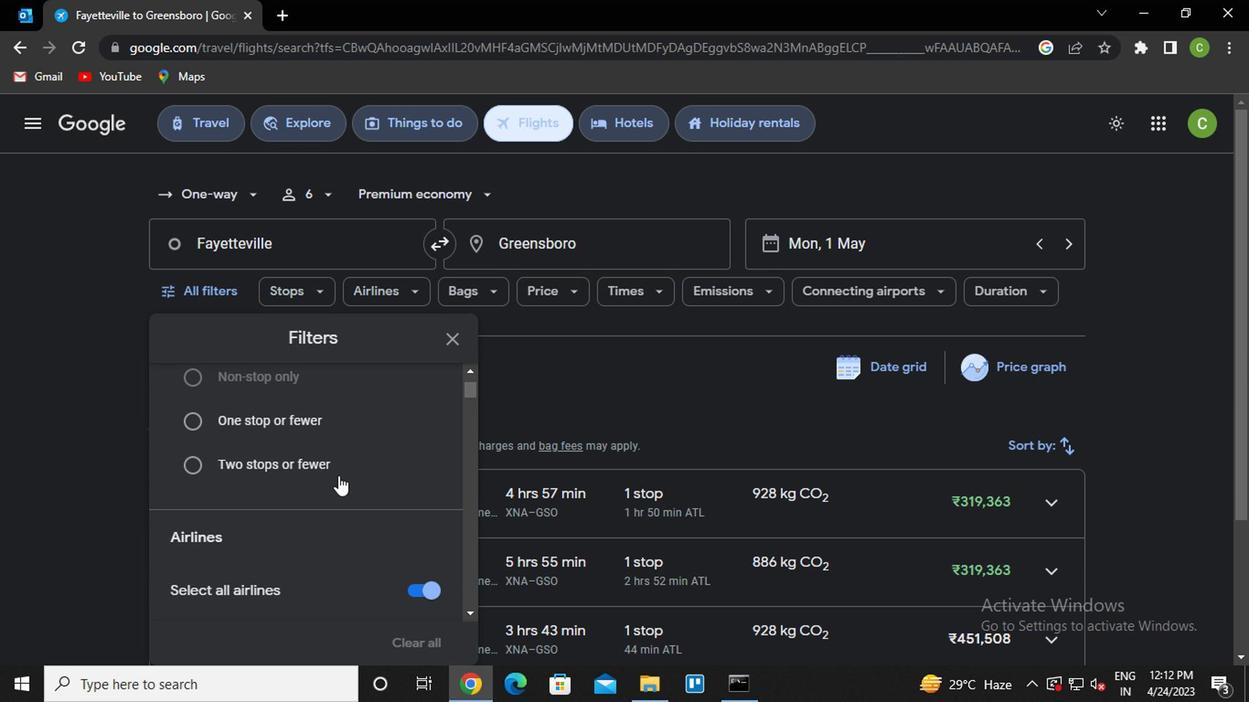 
Action: Mouse scrolled (333, 475) with delta (0, 0)
Screenshot: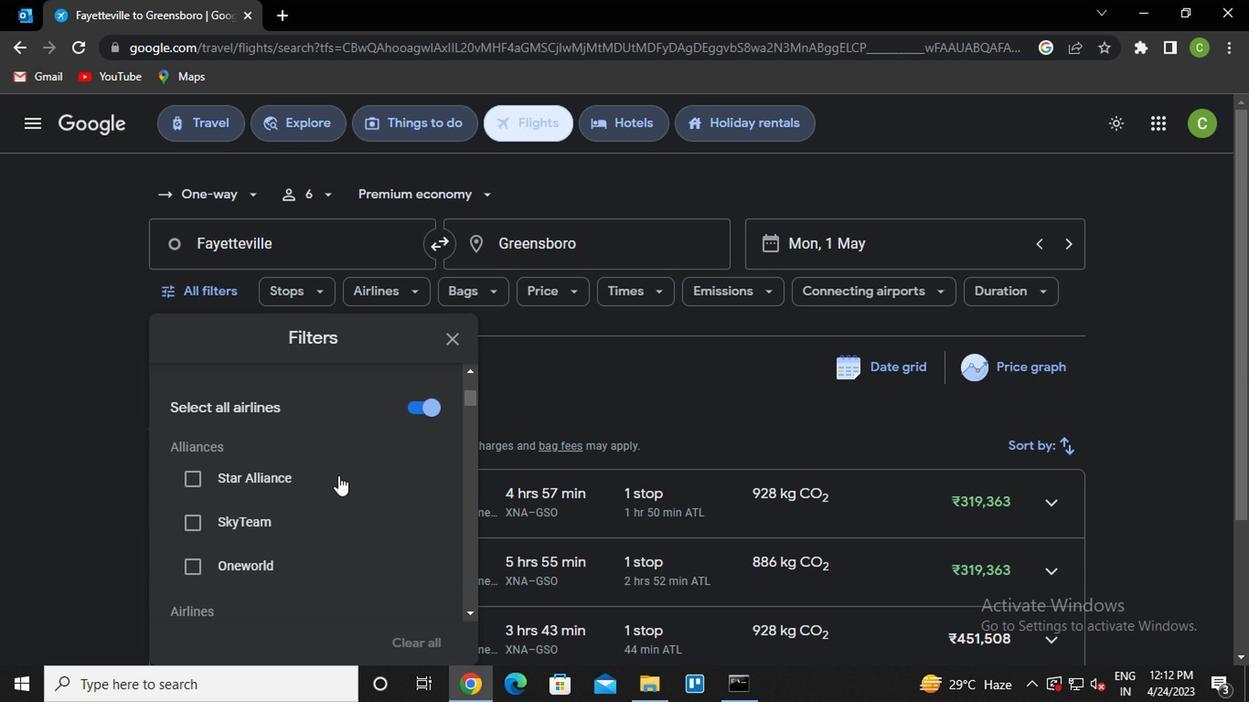 
Action: Mouse scrolled (333, 475) with delta (0, 0)
Screenshot: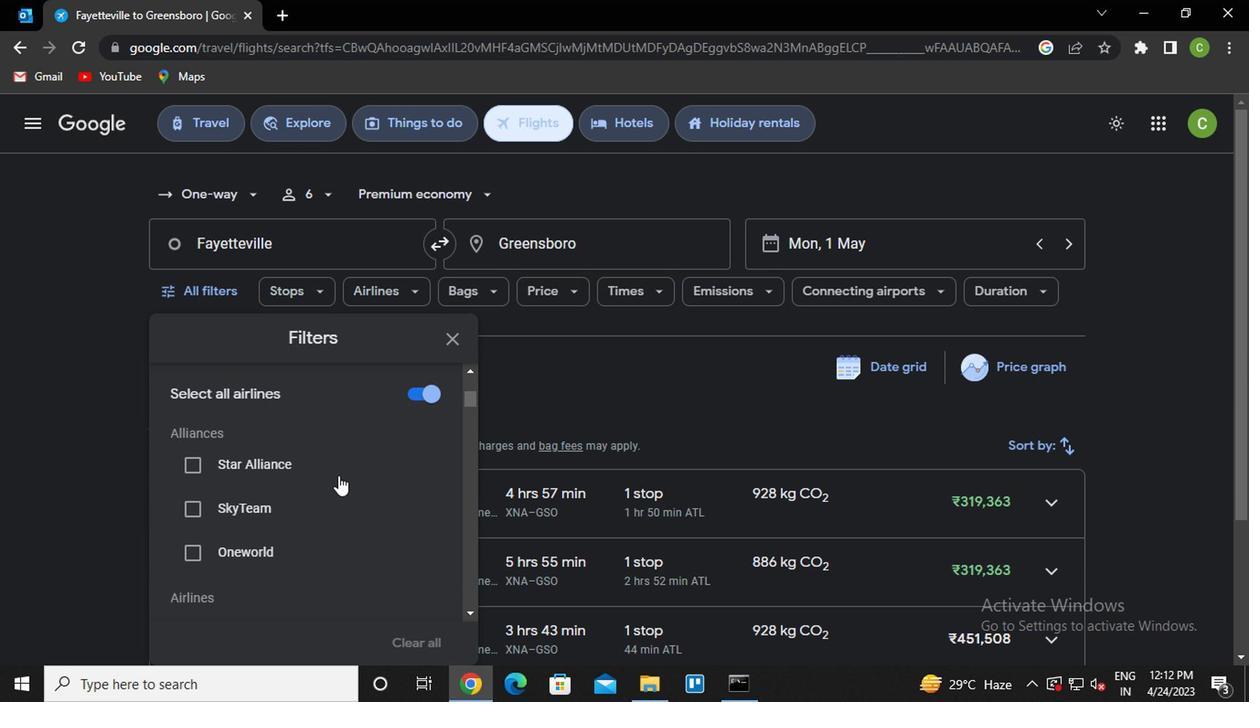 
Action: Mouse scrolled (333, 475) with delta (0, 0)
Screenshot: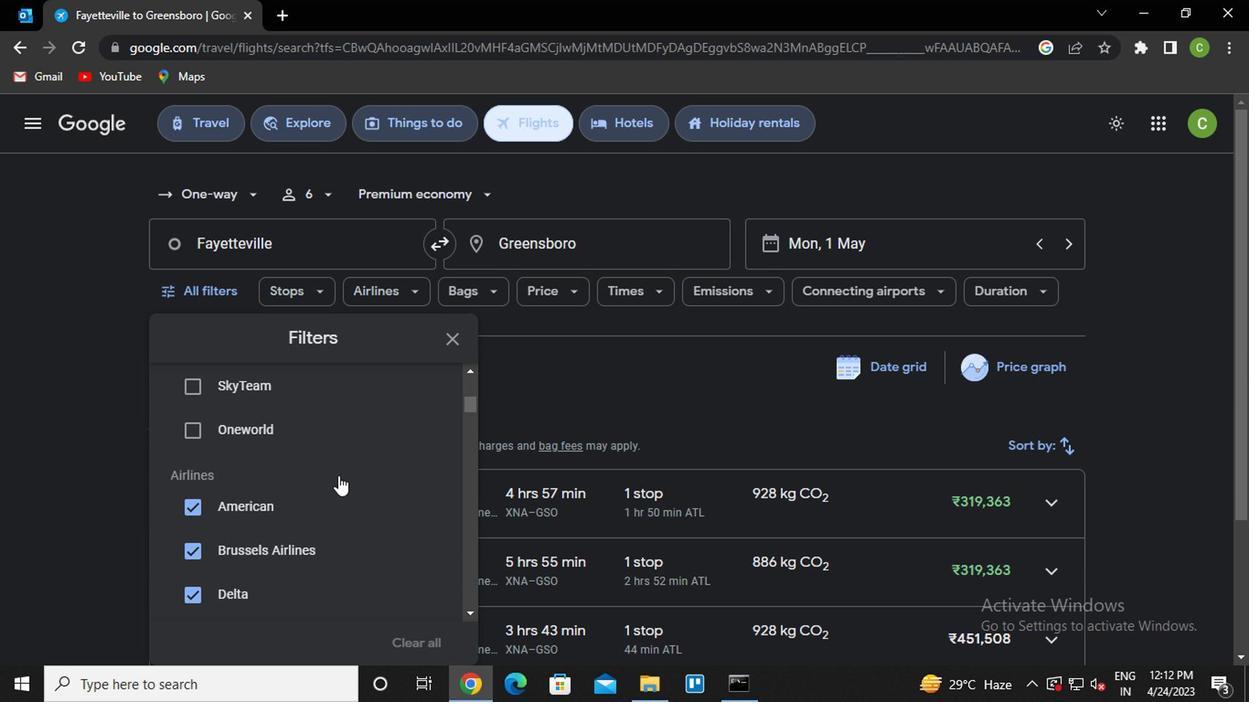 
Action: Mouse scrolled (333, 475) with delta (0, 0)
Screenshot: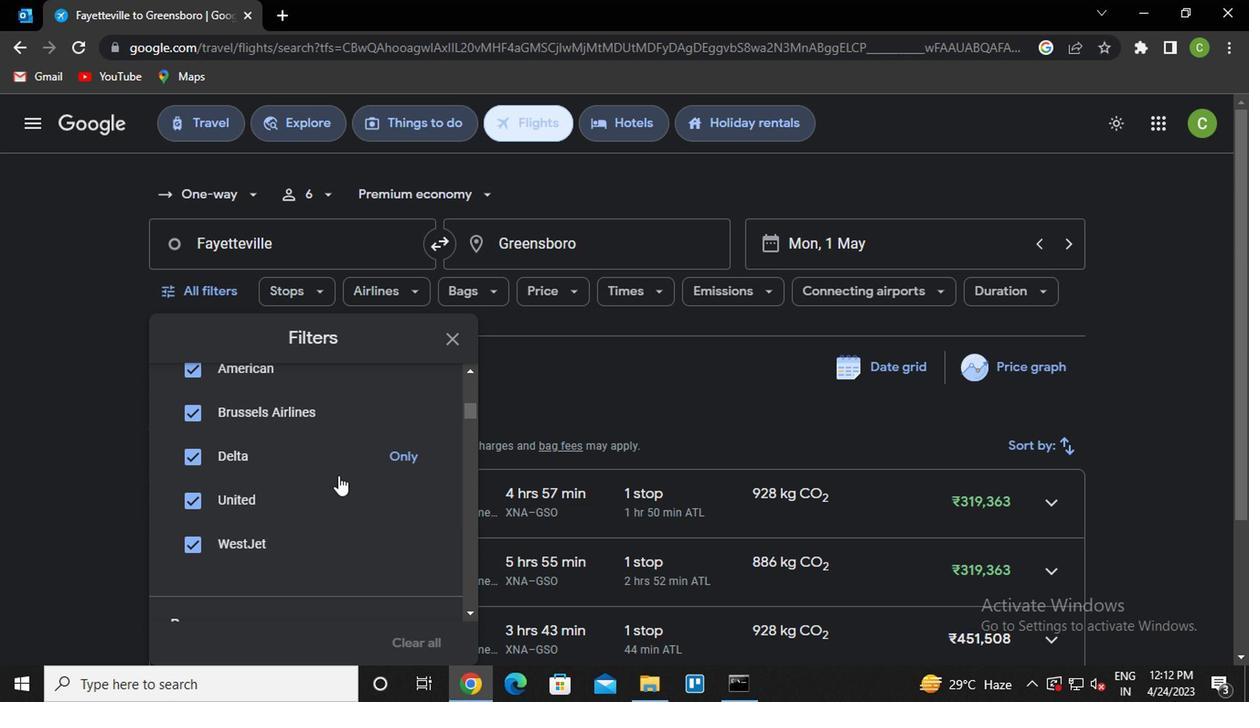 
Action: Mouse scrolled (333, 475) with delta (0, 0)
Screenshot: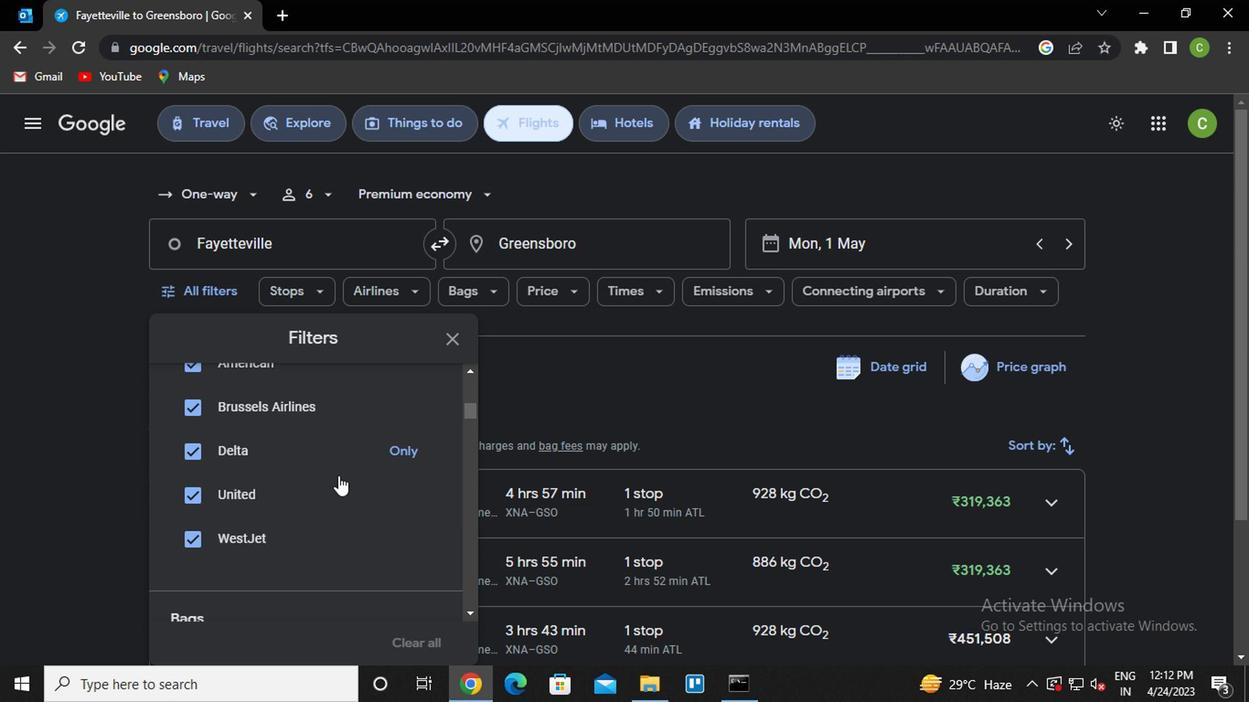 
Action: Mouse moved to (333, 482)
Screenshot: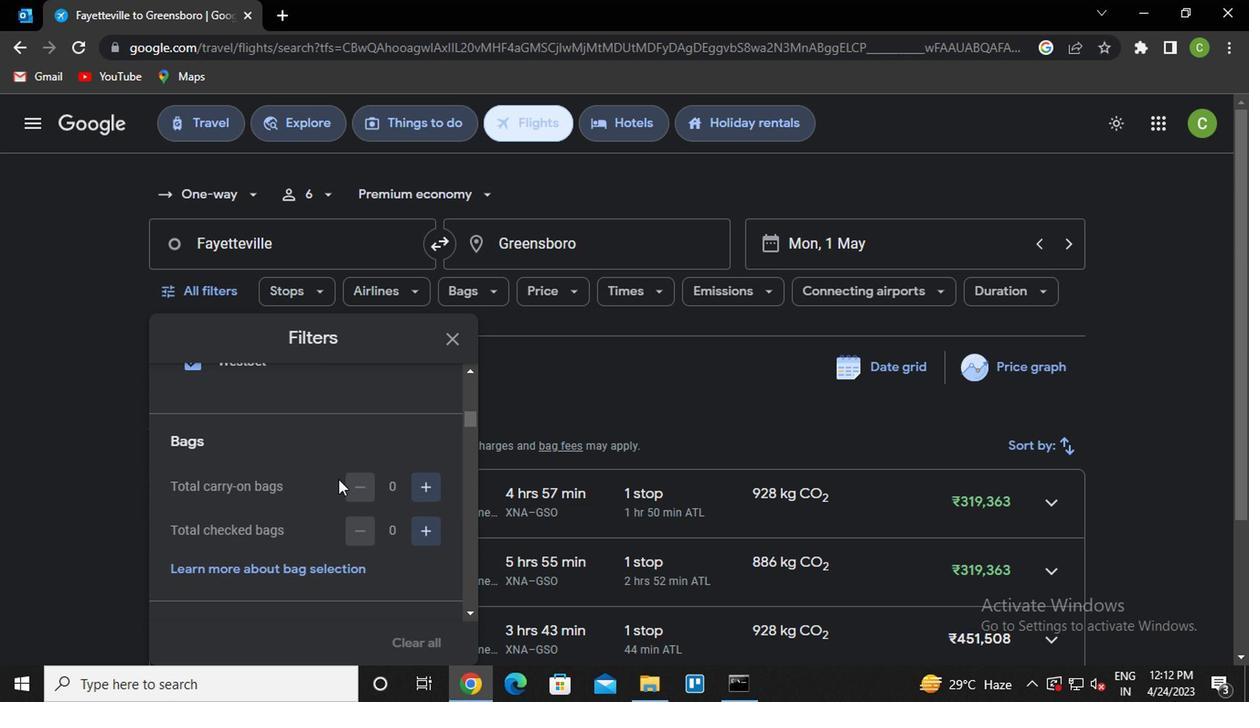 
Action: Mouse scrolled (333, 482) with delta (0, 0)
Screenshot: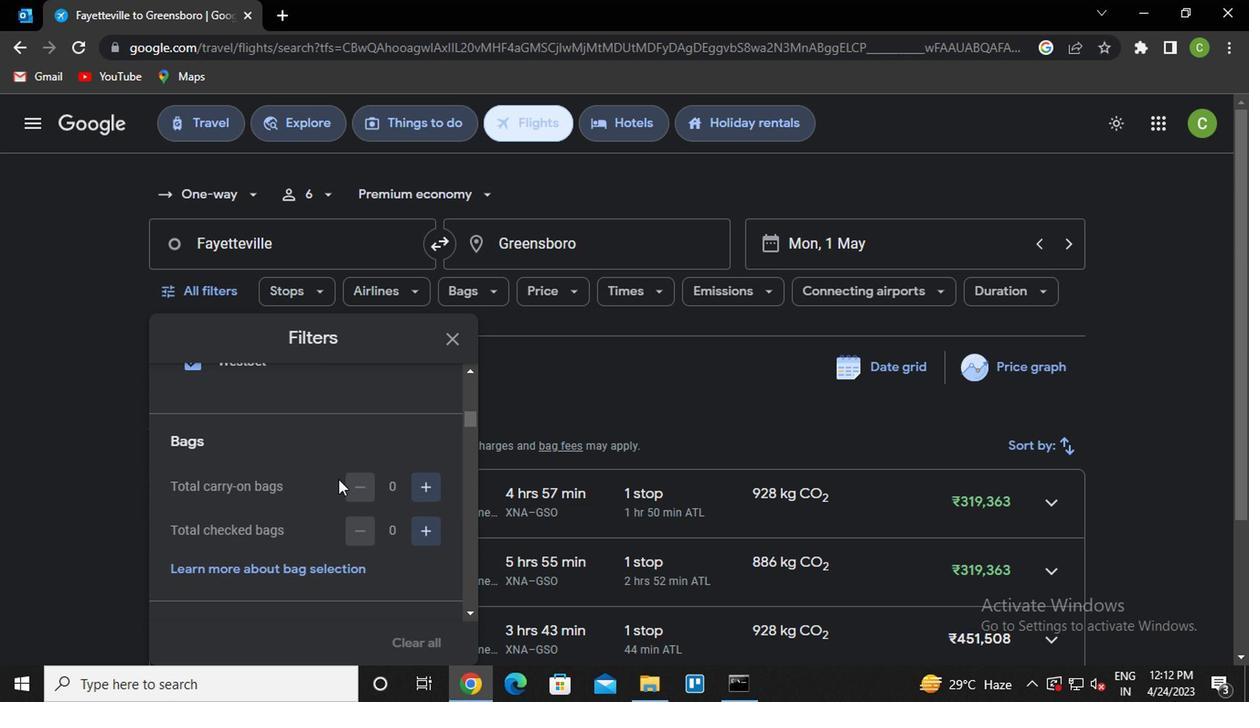 
Action: Mouse scrolled (333, 483) with delta (0, 0)
Screenshot: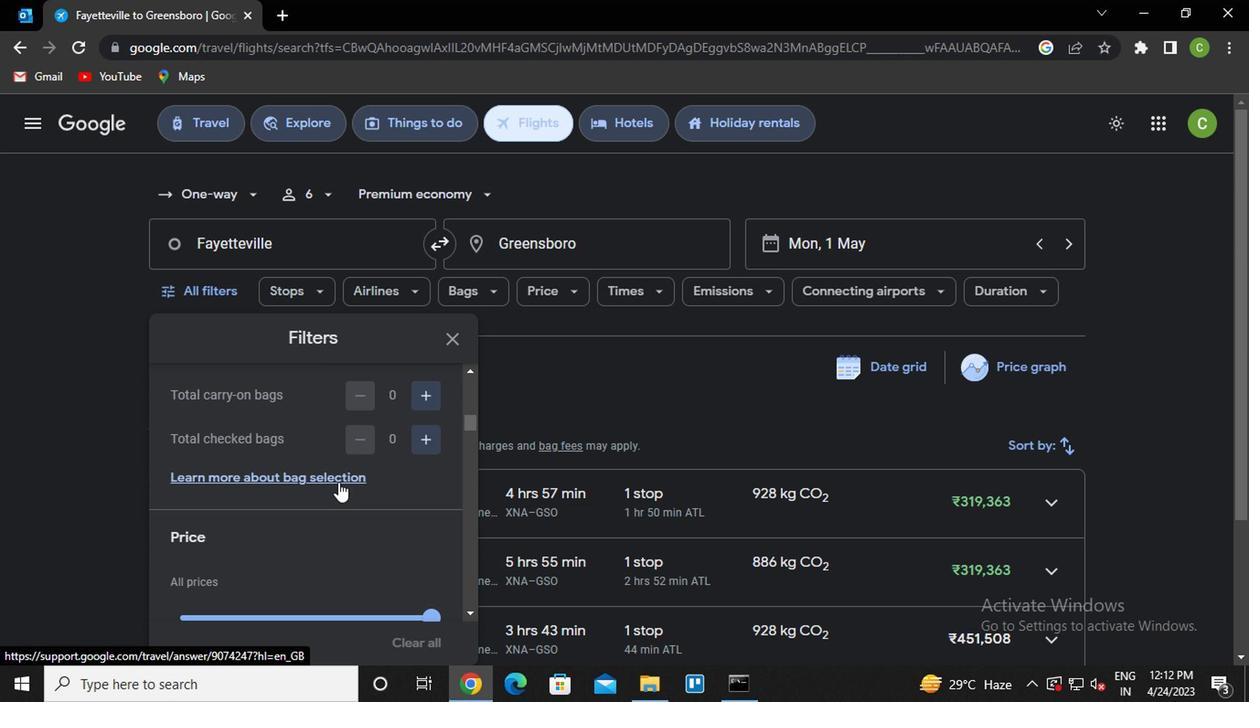 
Action: Mouse moved to (415, 527)
Screenshot: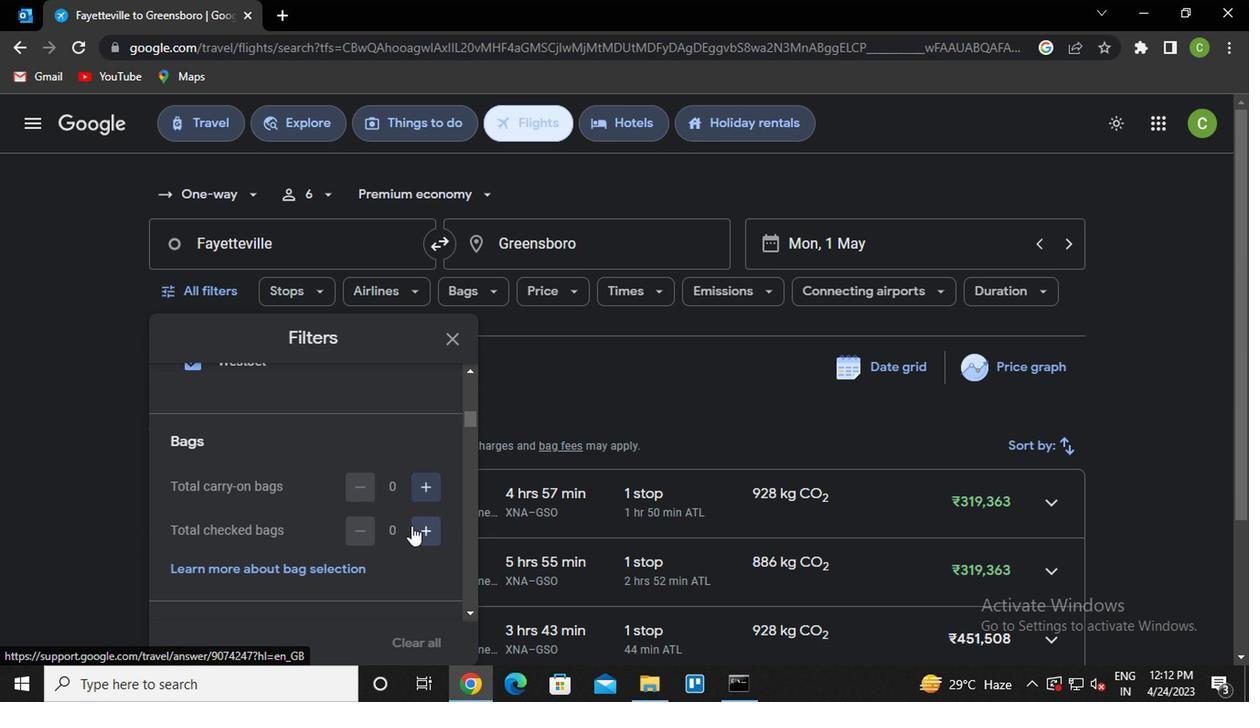 
Action: Mouse pressed left at (415, 527)
Screenshot: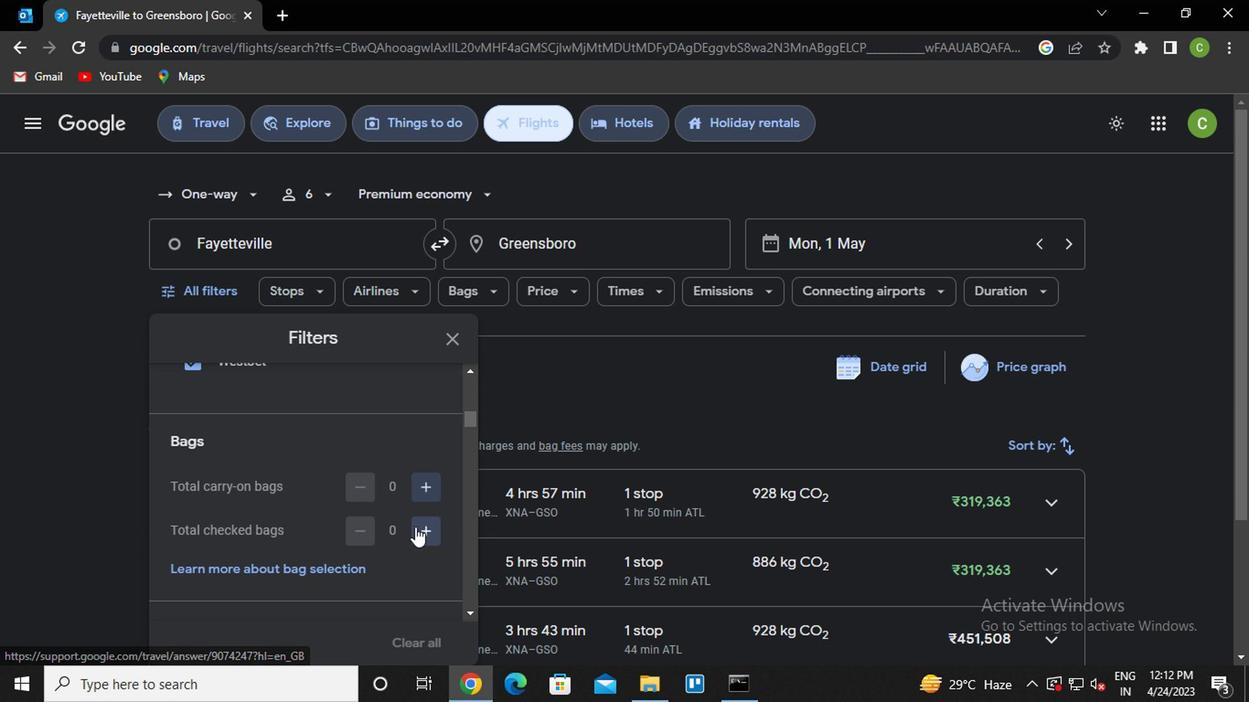 
Action: Mouse moved to (322, 514)
Screenshot: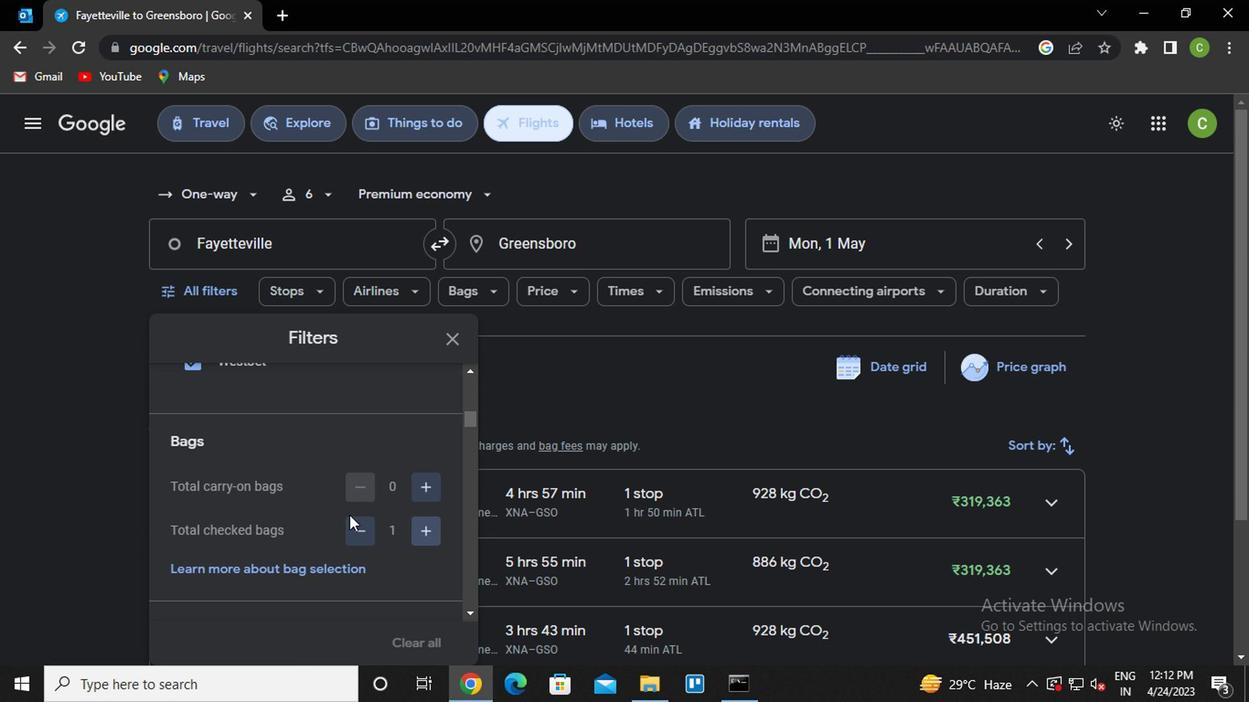 
Action: Mouse scrolled (322, 512) with delta (0, -1)
Screenshot: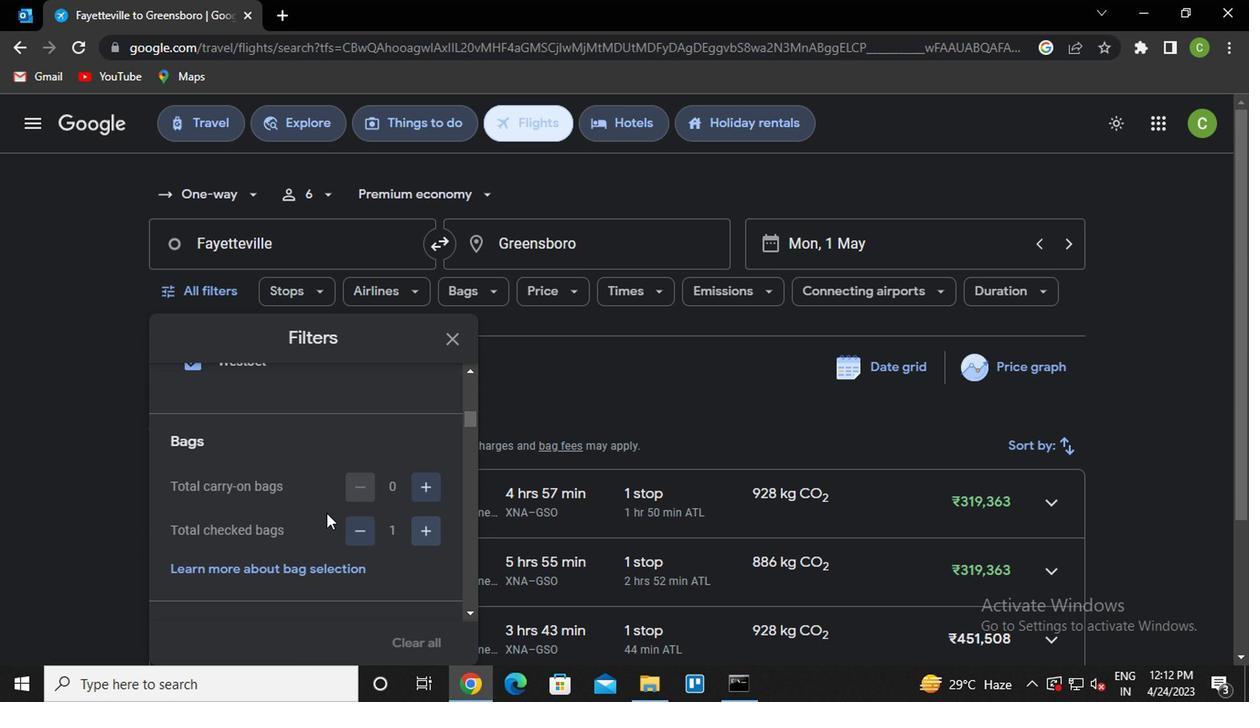 
Action: Mouse scrolled (322, 512) with delta (0, -1)
Screenshot: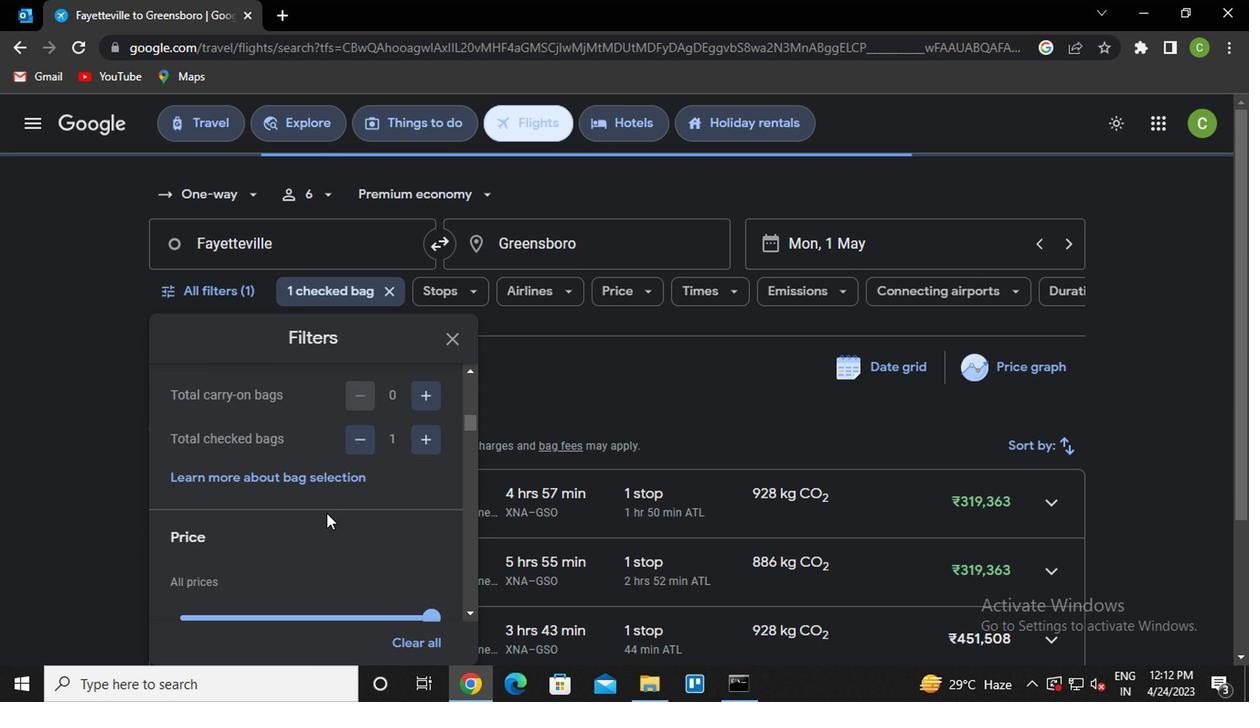
Action: Mouse moved to (418, 526)
Screenshot: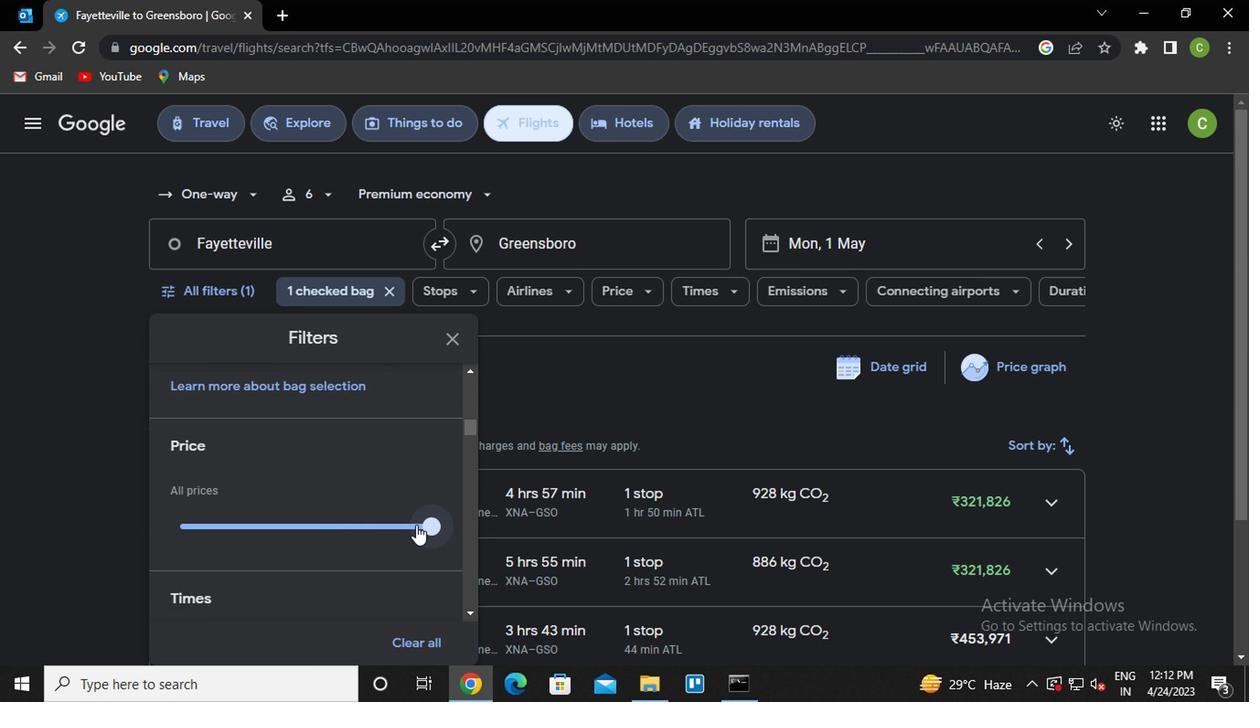 
Action: Mouse pressed left at (418, 526)
Screenshot: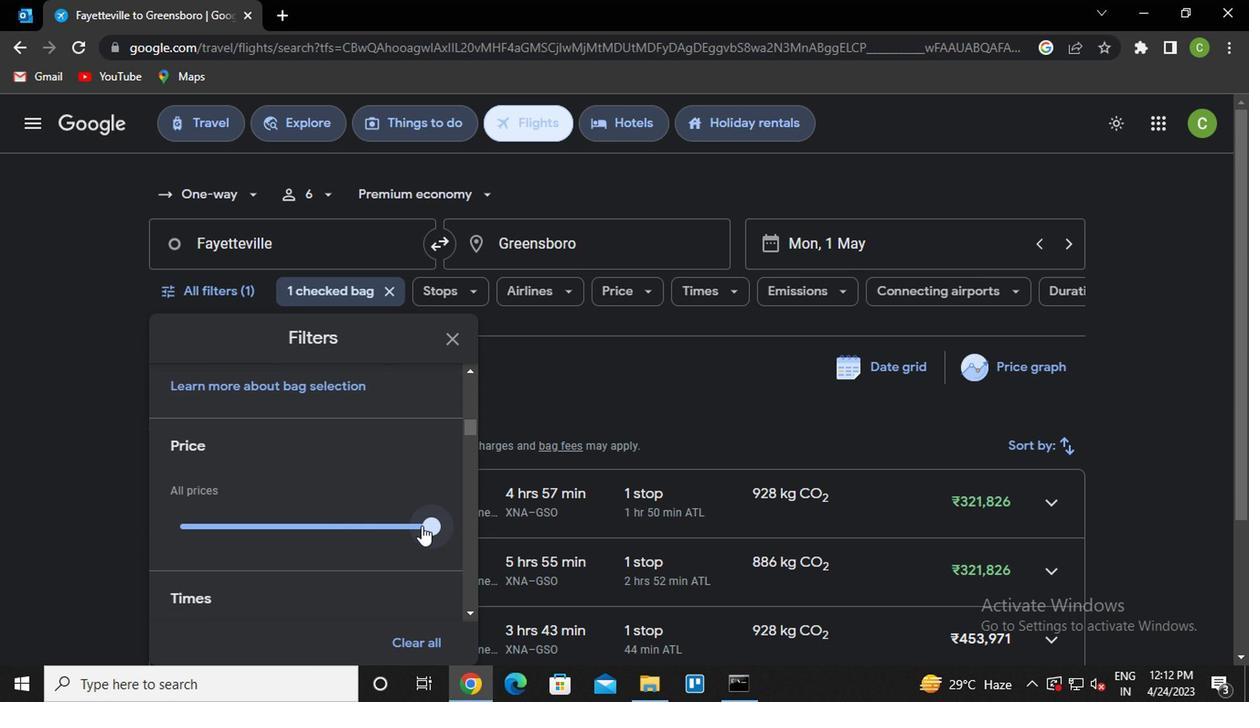 
Action: Mouse moved to (278, 508)
Screenshot: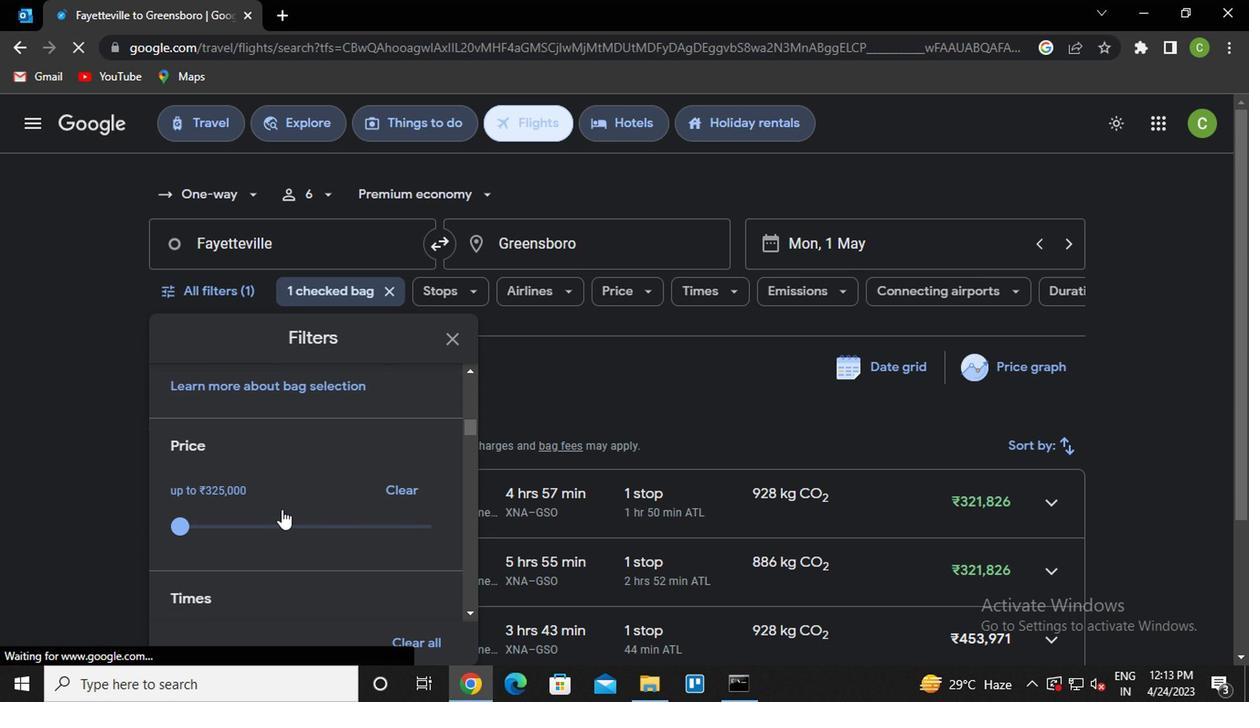 
Action: Mouse scrolled (278, 507) with delta (0, 0)
Screenshot: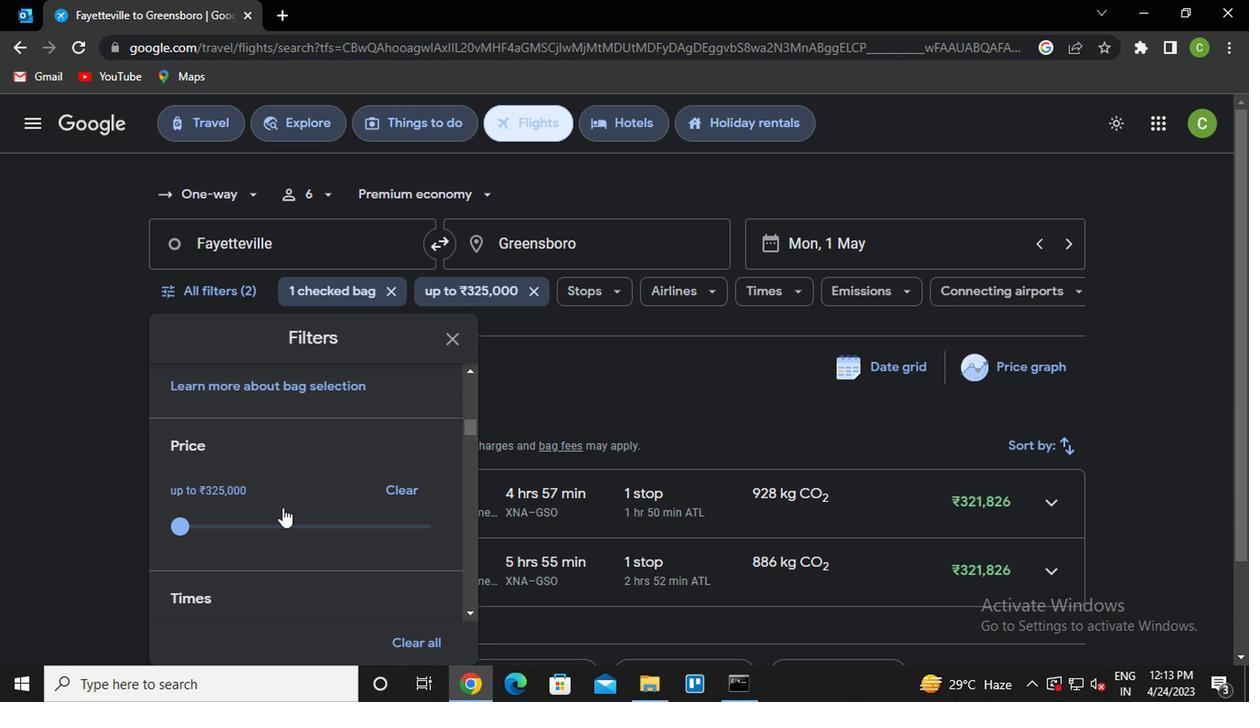 
Action: Mouse scrolled (278, 507) with delta (0, 0)
Screenshot: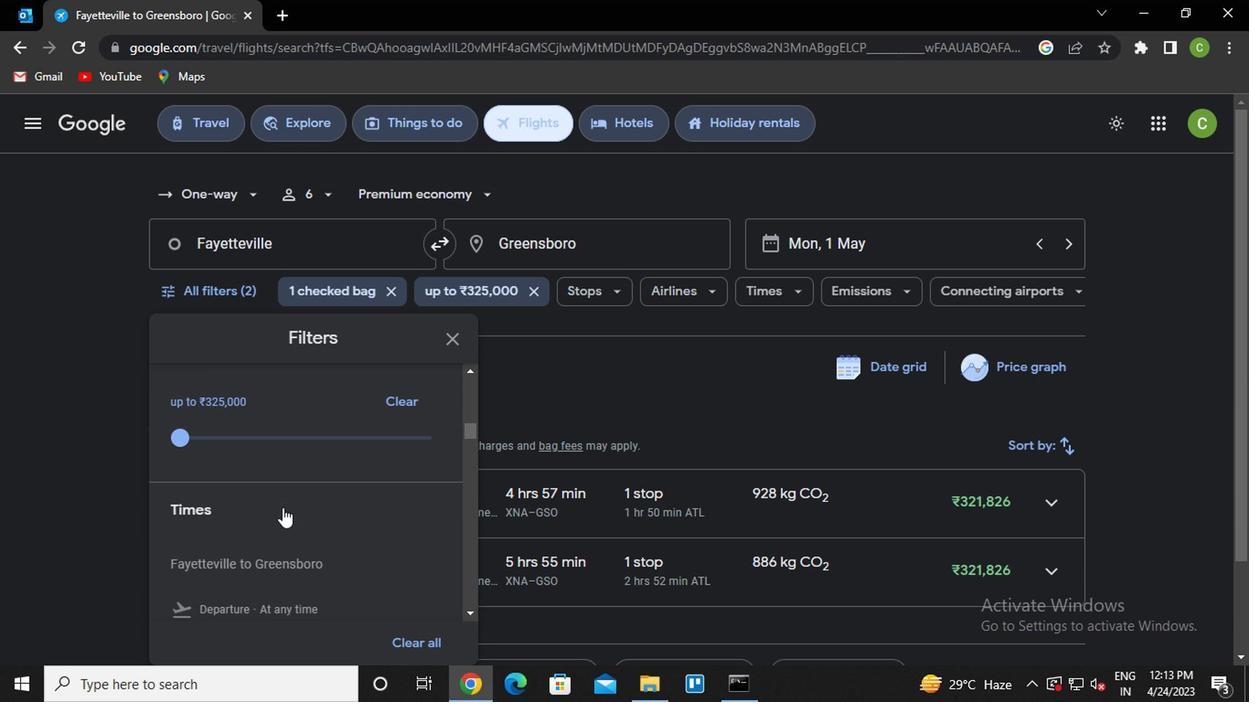 
Action: Mouse moved to (175, 550)
Screenshot: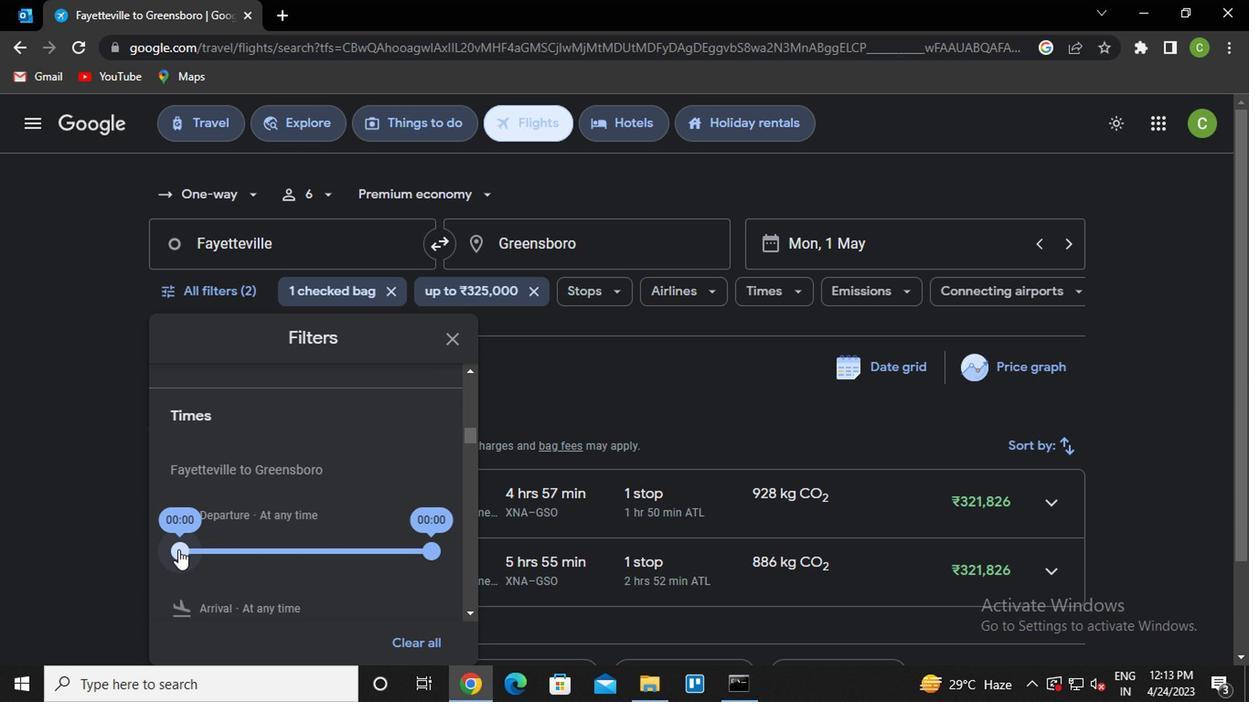 
Action: Mouse pressed left at (175, 550)
Screenshot: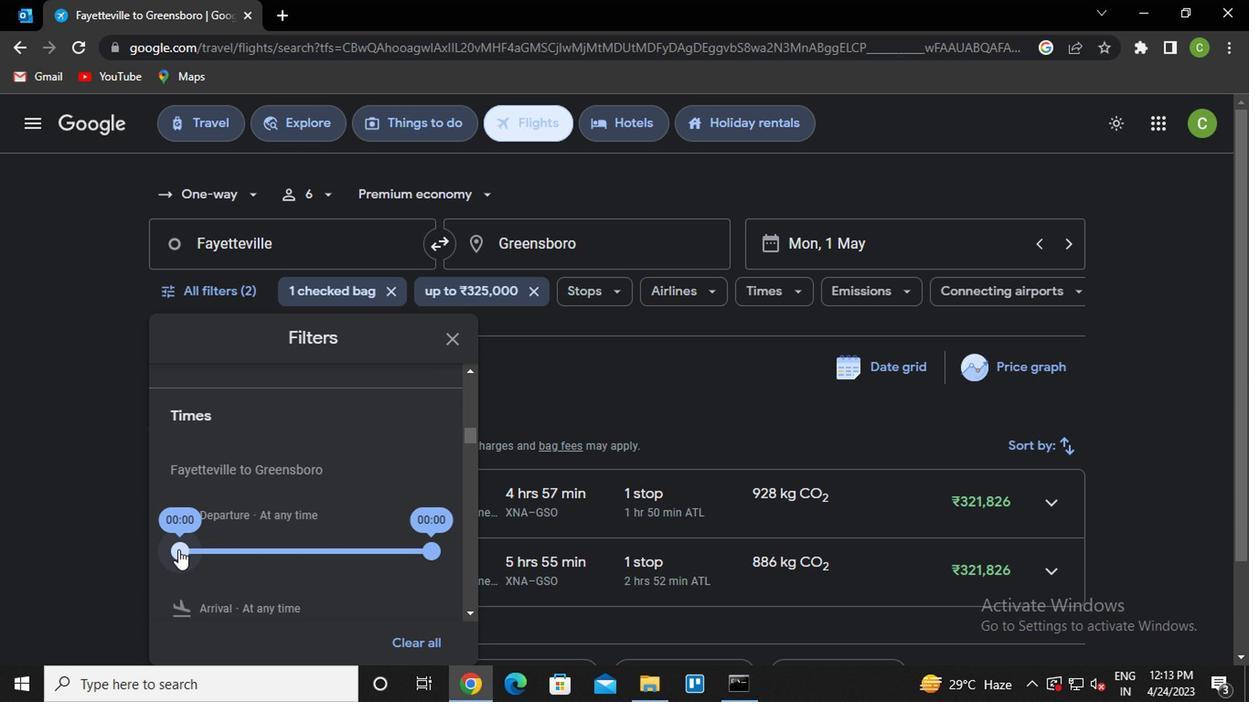 
Action: Mouse moved to (394, 548)
Screenshot: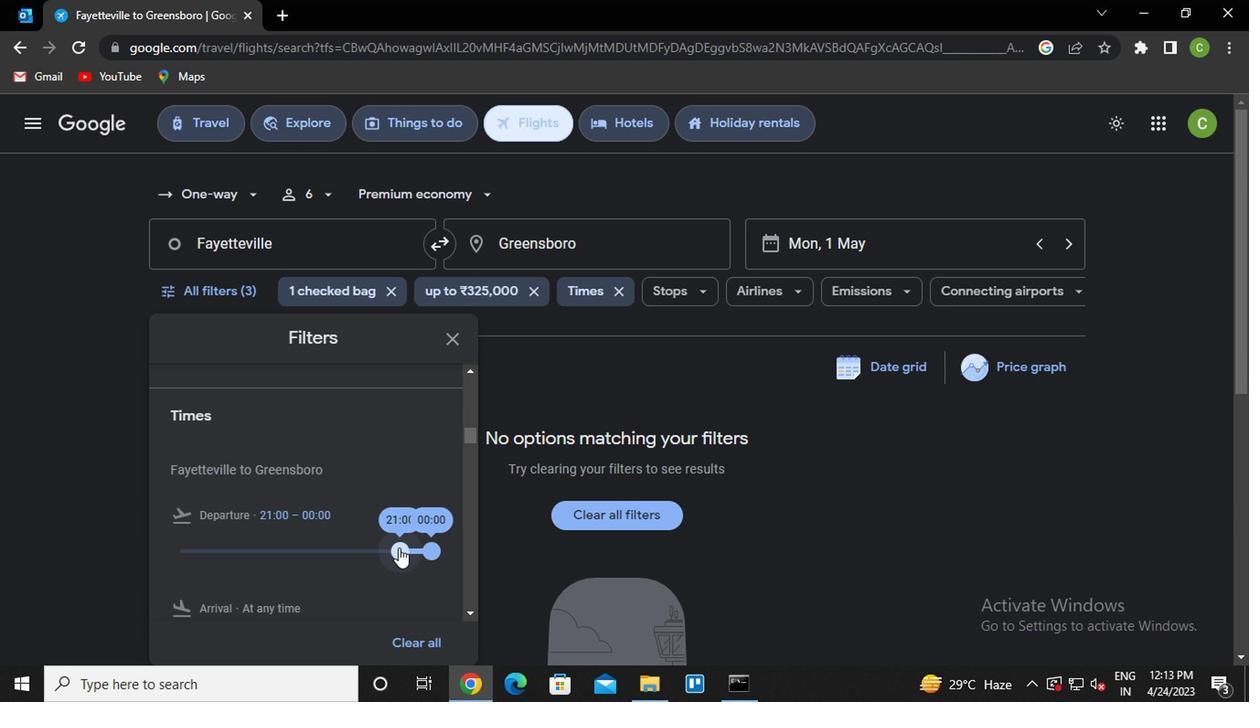 
Action: Mouse pressed left at (394, 548)
Screenshot: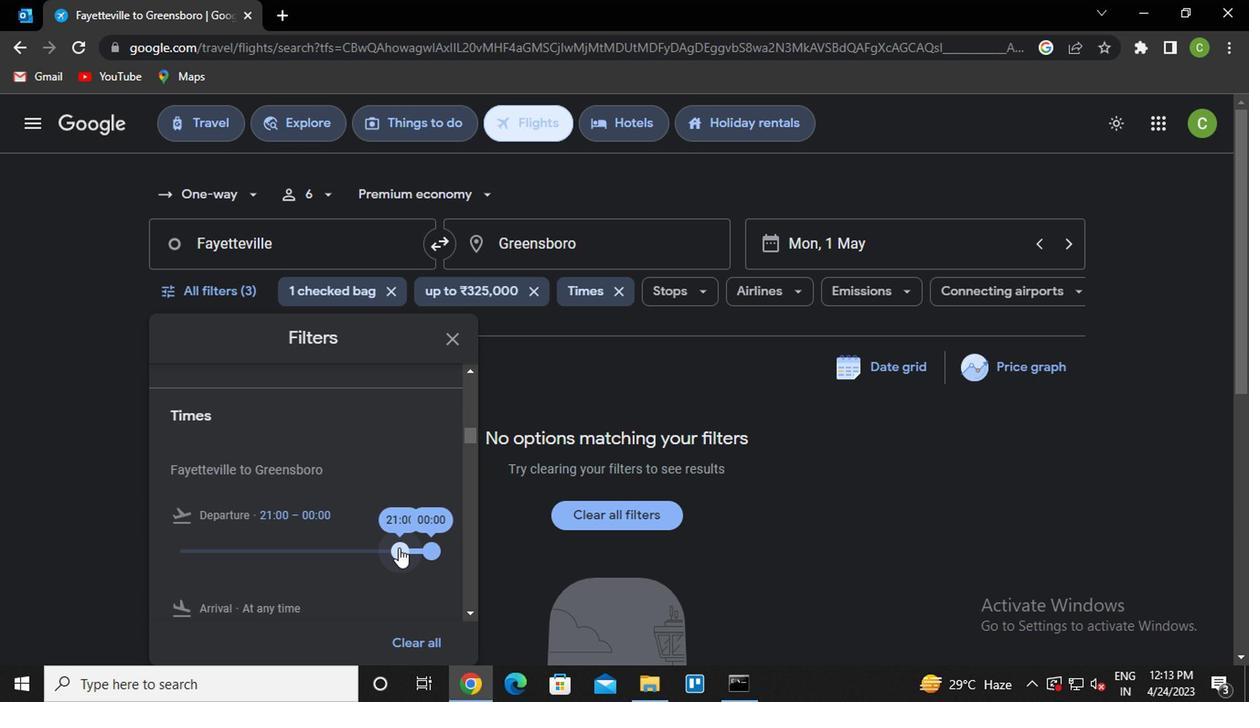 
Action: Mouse moved to (449, 336)
Screenshot: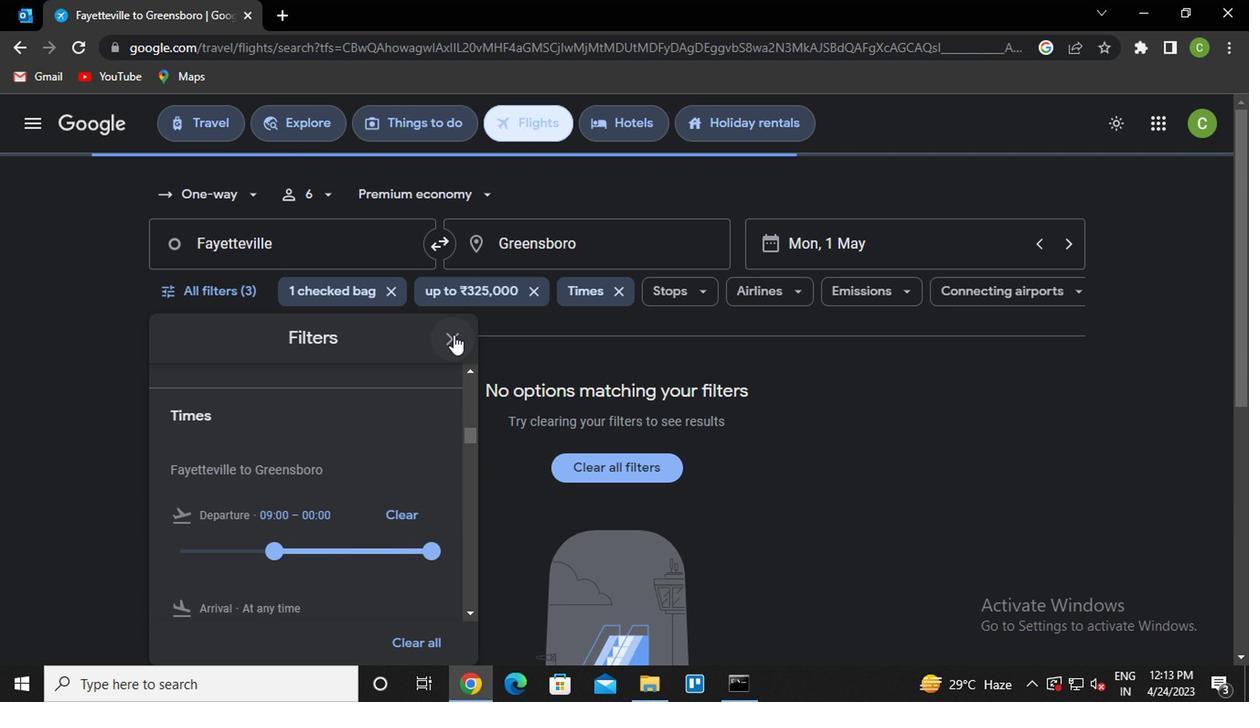 
Action: Mouse pressed left at (449, 336)
Screenshot: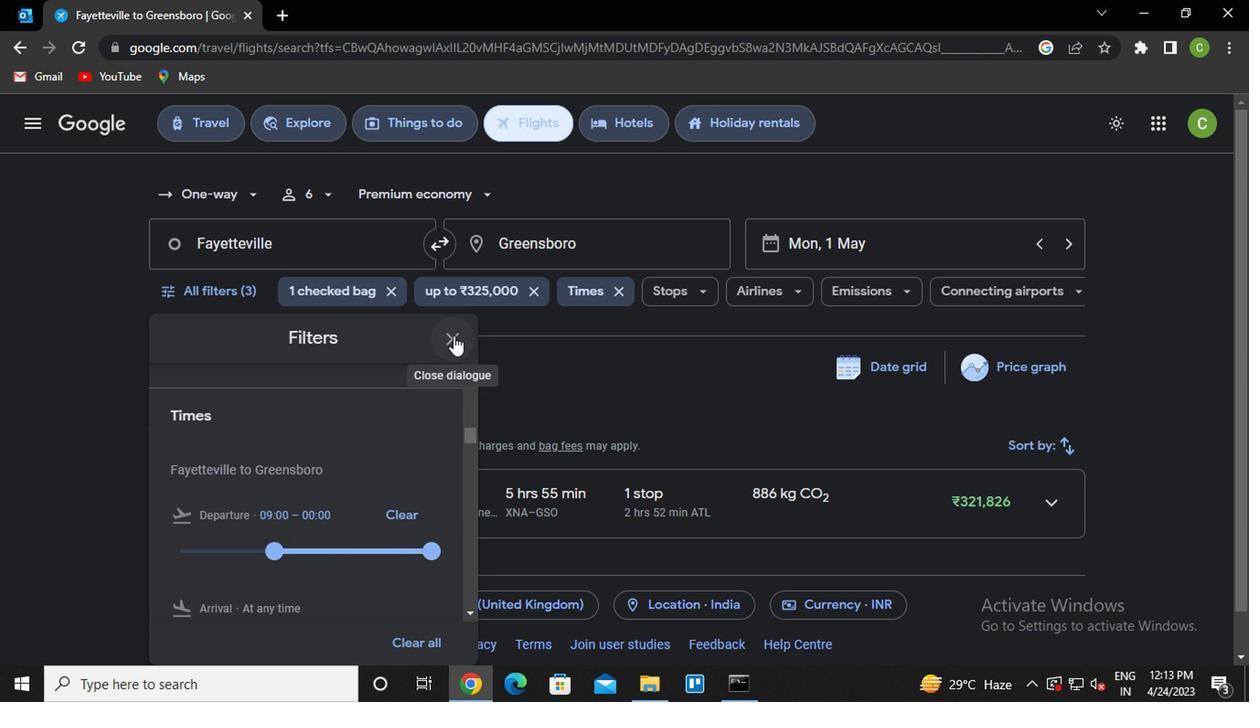 
Action: Mouse moved to (661, 521)
Screenshot: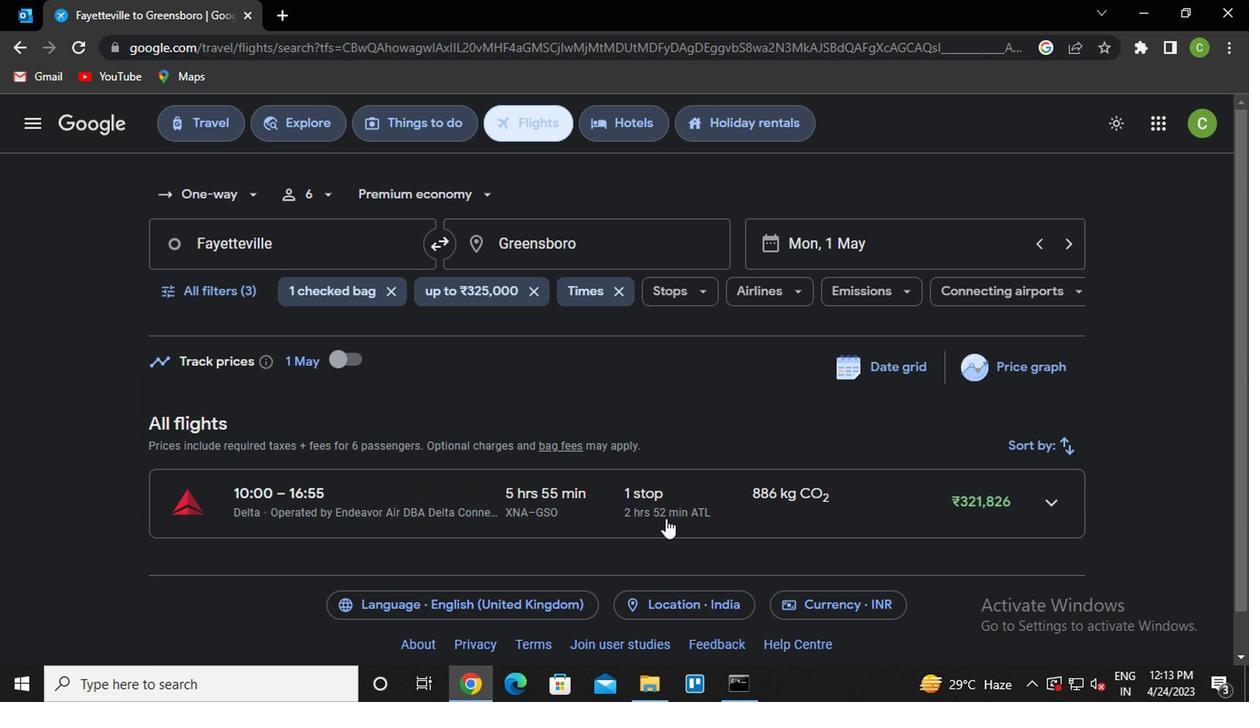 
